 Task: Search one way flight ticket for 1 adult, 1 child, 1 infant in seat in premium economy from Manhattan: Manhattan Regional Airport to Jackson: Jackson Hole Airport on 5-2-2023. Stops: Non-stop only. Choice of flights is Emirates. Number of bags: 1 checked bag. Price is upto 110000. Outbound departure time preference is 14:00.
Action: Mouse moved to (388, 332)
Screenshot: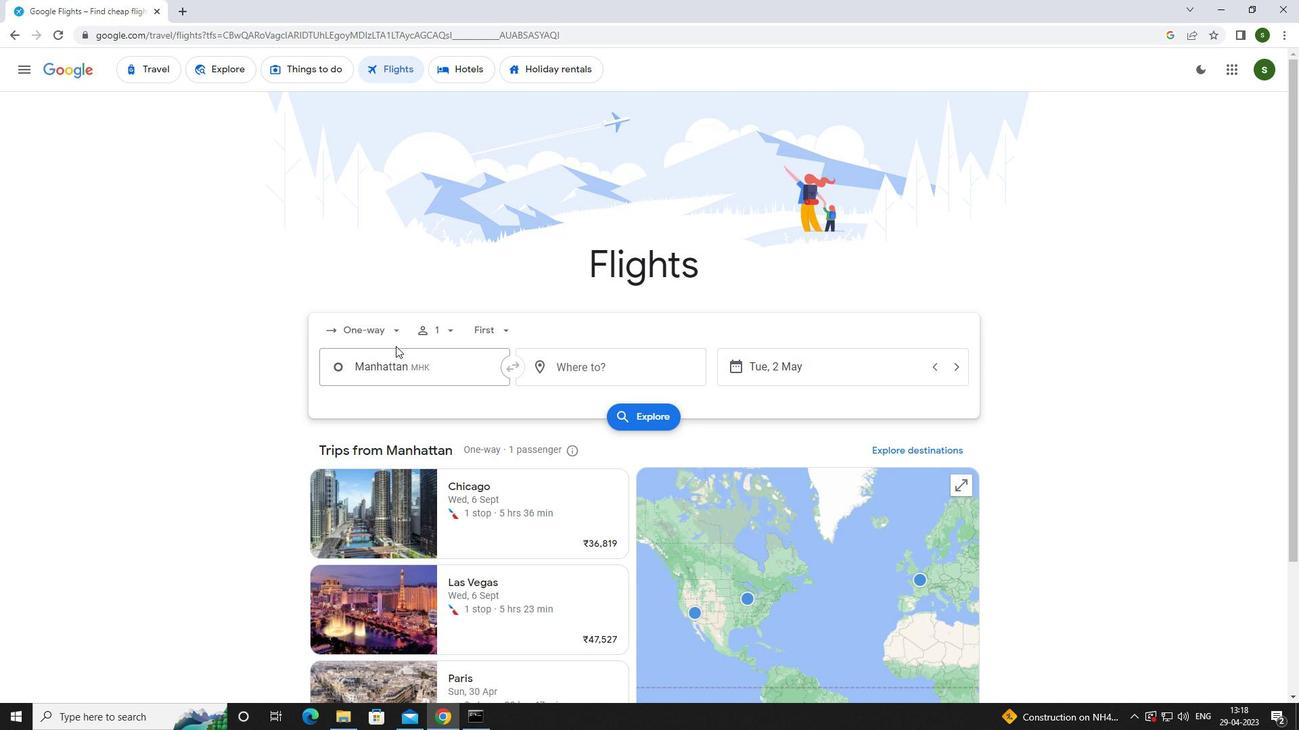 
Action: Mouse pressed left at (388, 332)
Screenshot: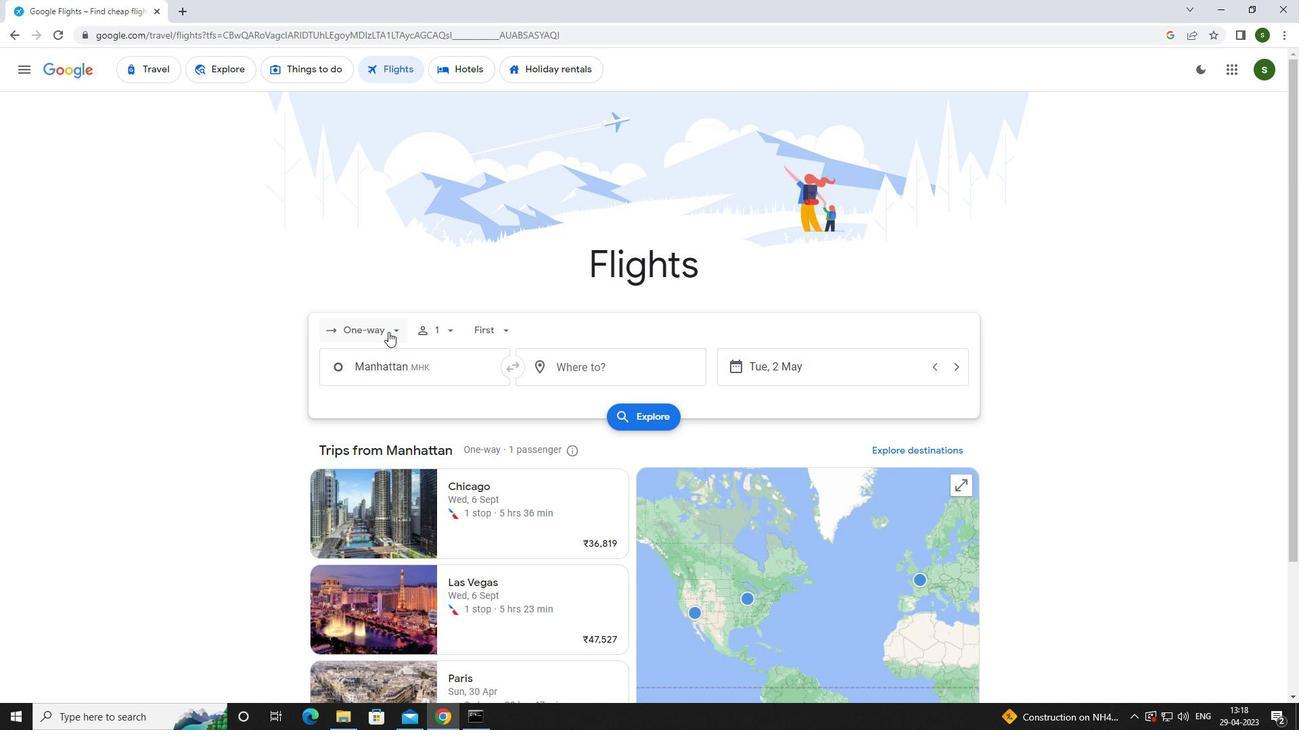 
Action: Mouse moved to (387, 387)
Screenshot: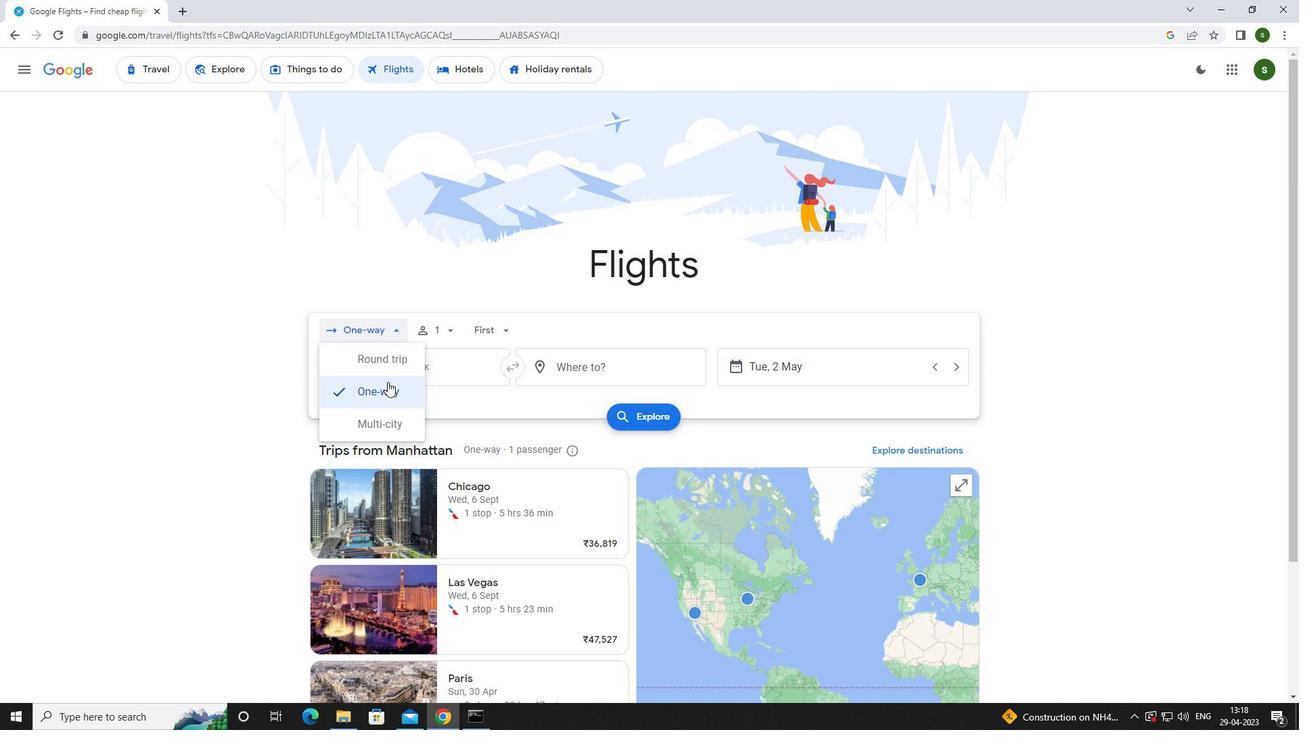 
Action: Mouse pressed left at (387, 387)
Screenshot: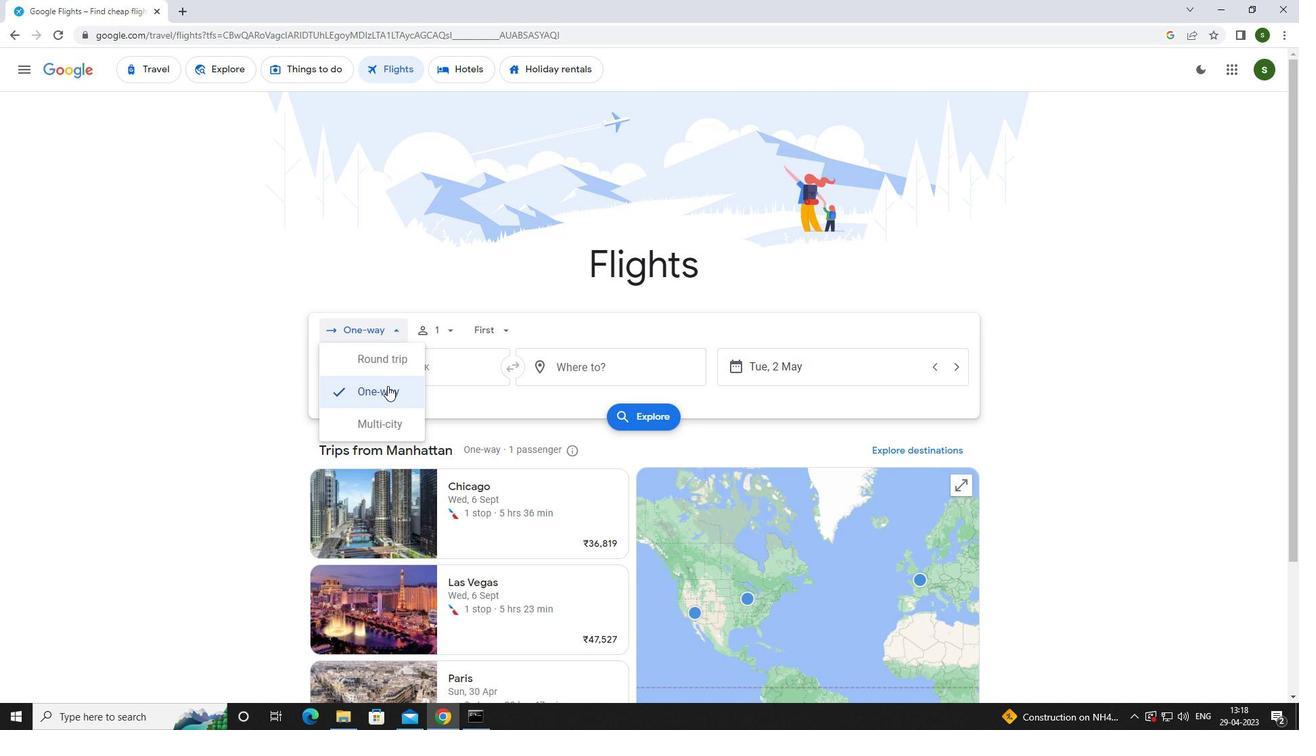 
Action: Mouse moved to (445, 328)
Screenshot: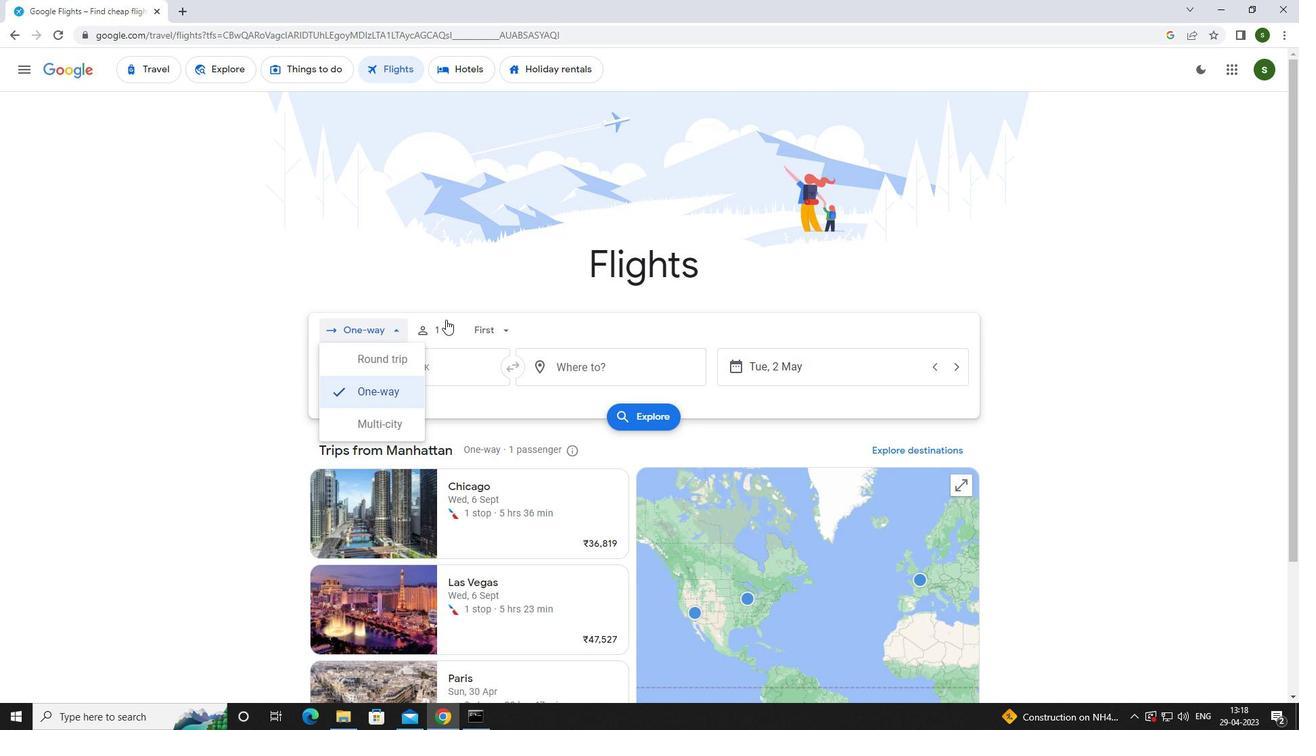 
Action: Mouse pressed left at (445, 328)
Screenshot: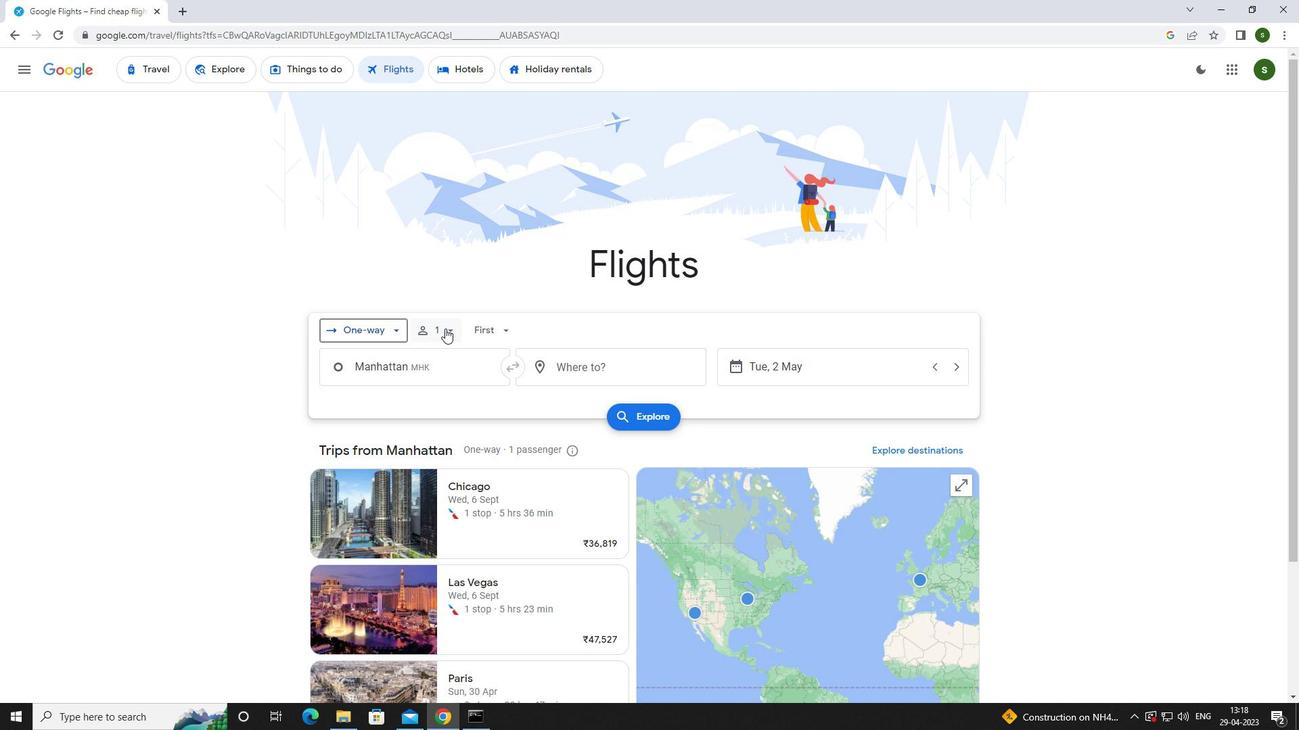 
Action: Mouse moved to (551, 398)
Screenshot: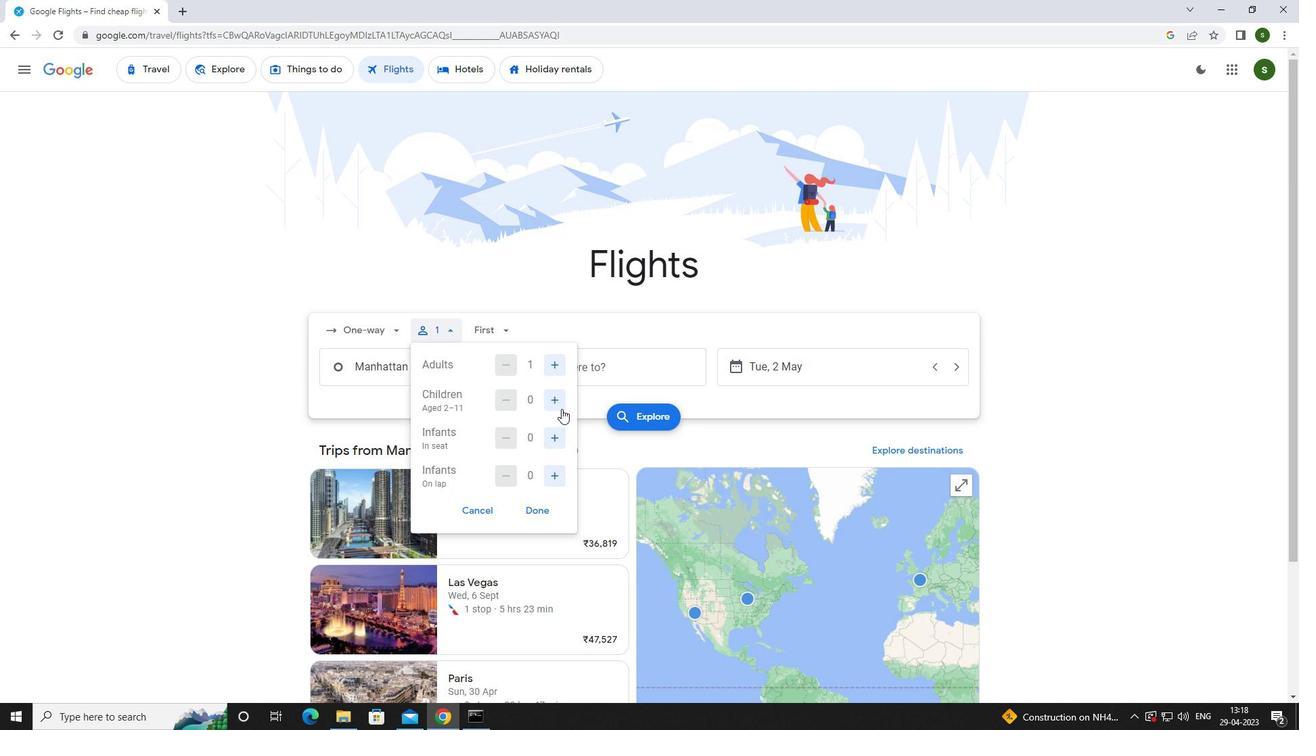 
Action: Mouse pressed left at (551, 398)
Screenshot: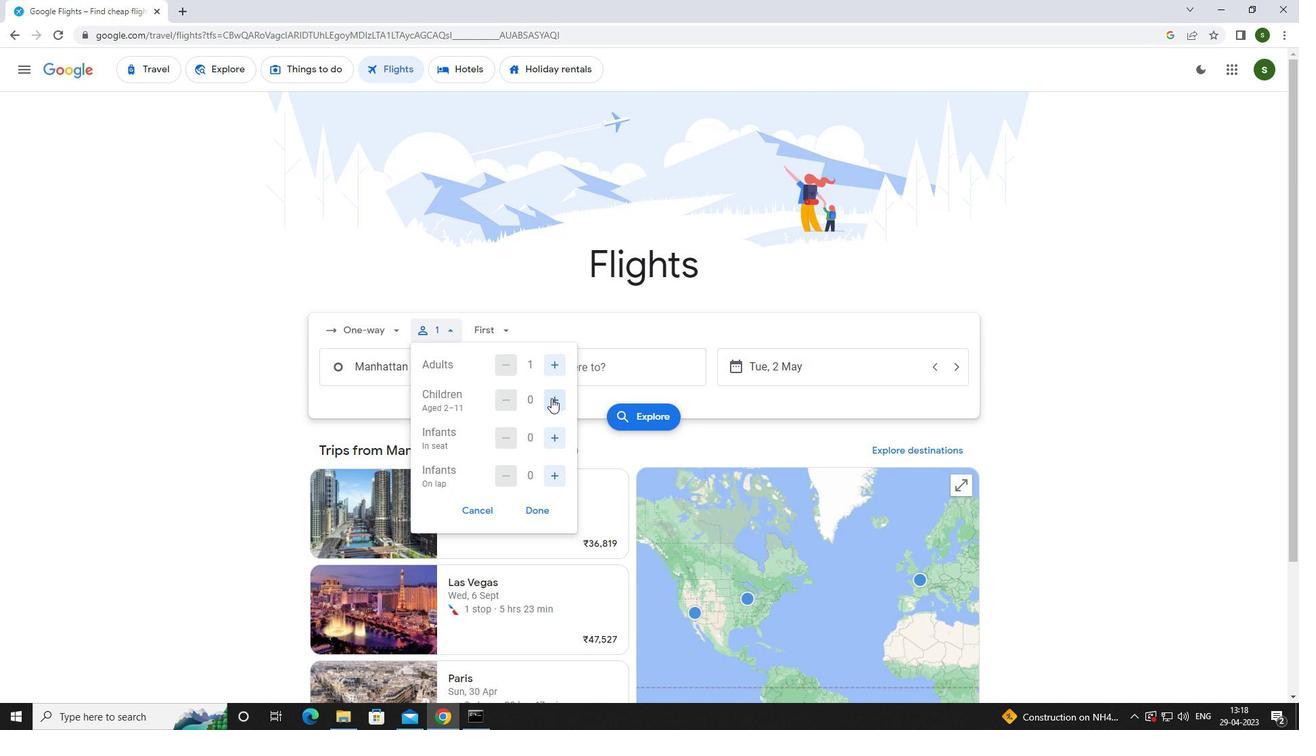 
Action: Mouse moved to (552, 435)
Screenshot: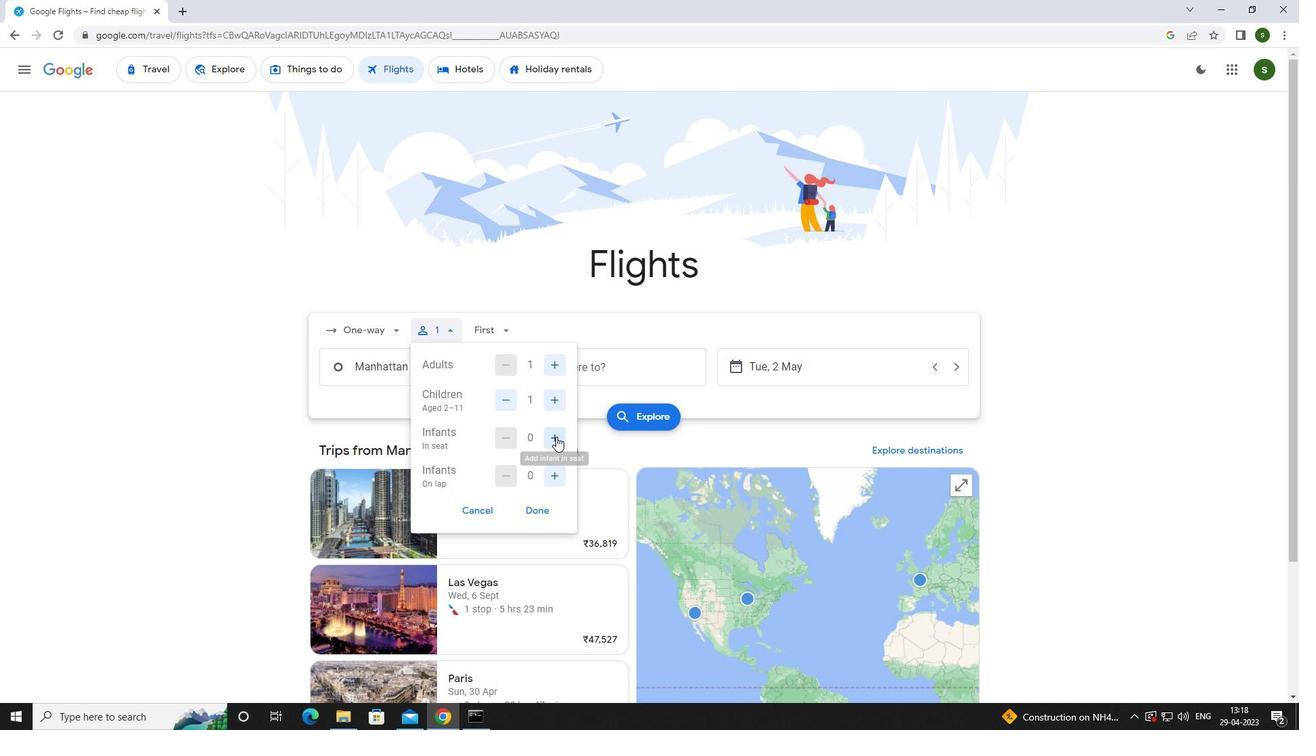 
Action: Mouse pressed left at (552, 435)
Screenshot: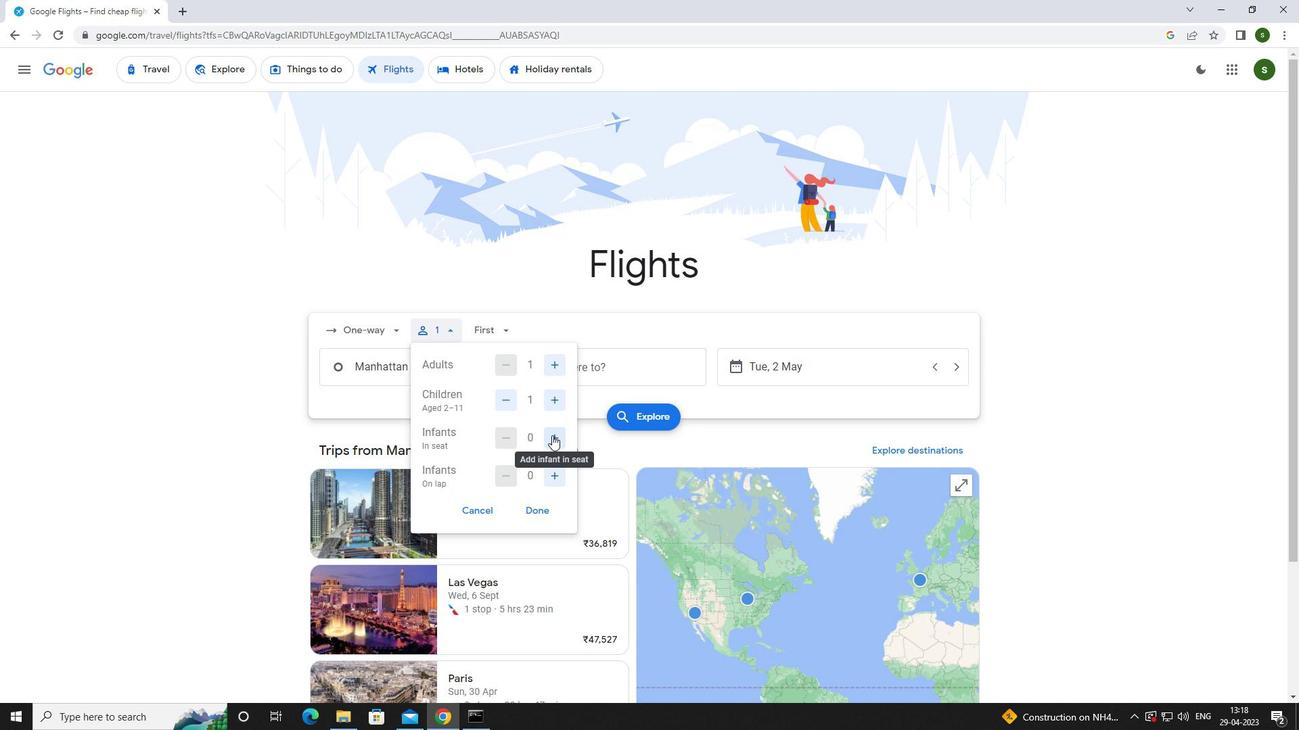 
Action: Mouse moved to (502, 328)
Screenshot: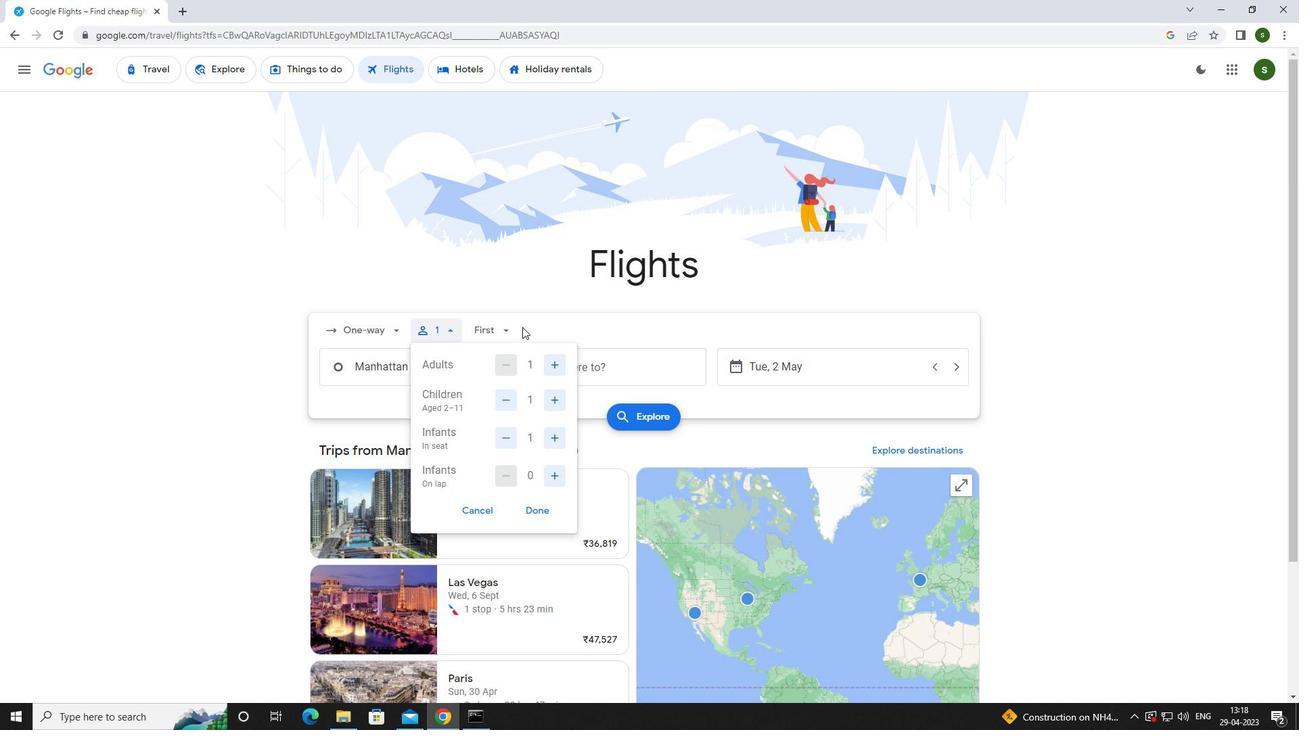 
Action: Mouse pressed left at (502, 328)
Screenshot: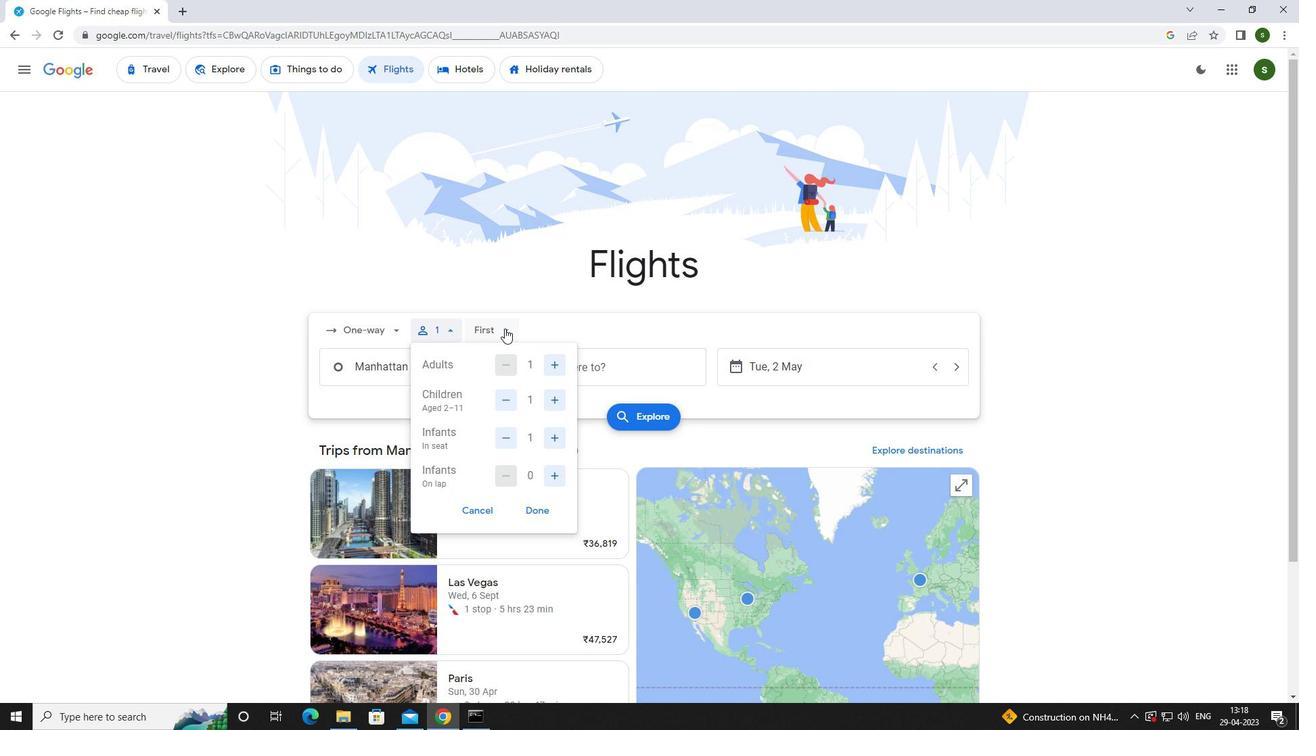 
Action: Mouse moved to (532, 383)
Screenshot: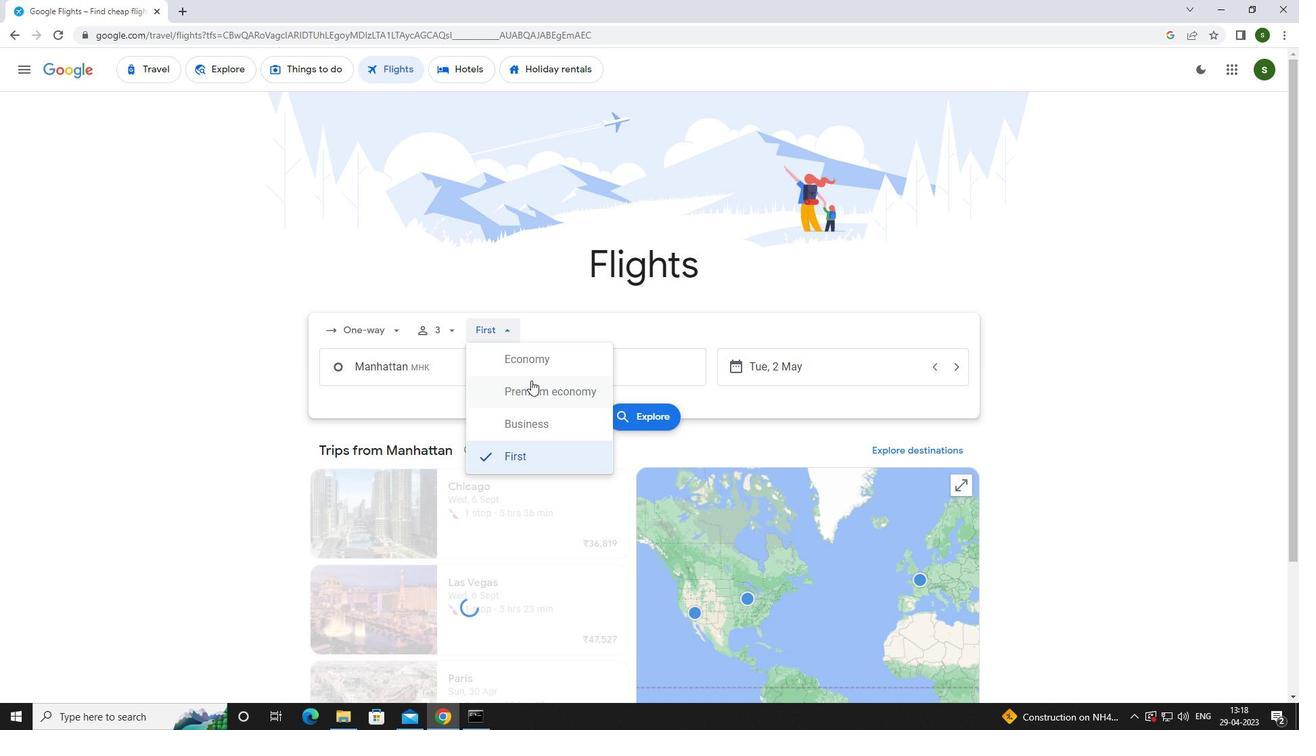 
Action: Mouse pressed left at (532, 383)
Screenshot: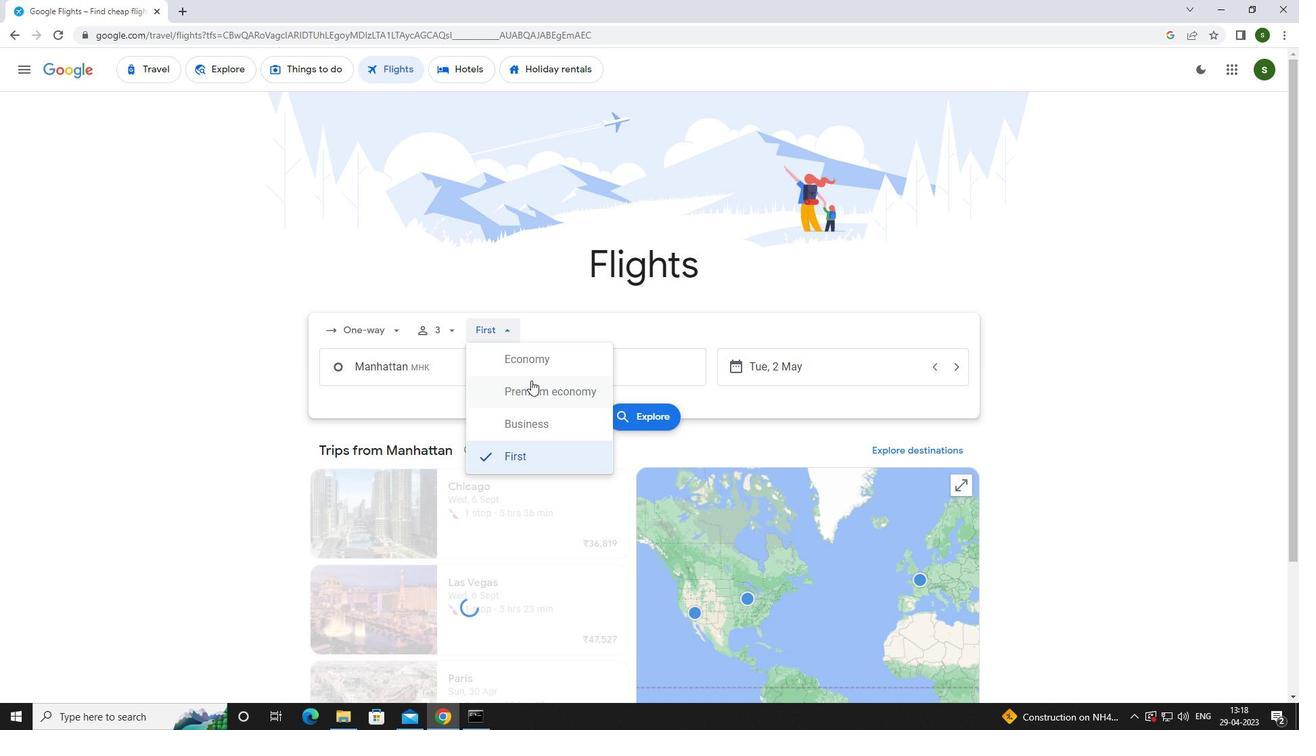 
Action: Mouse moved to (450, 371)
Screenshot: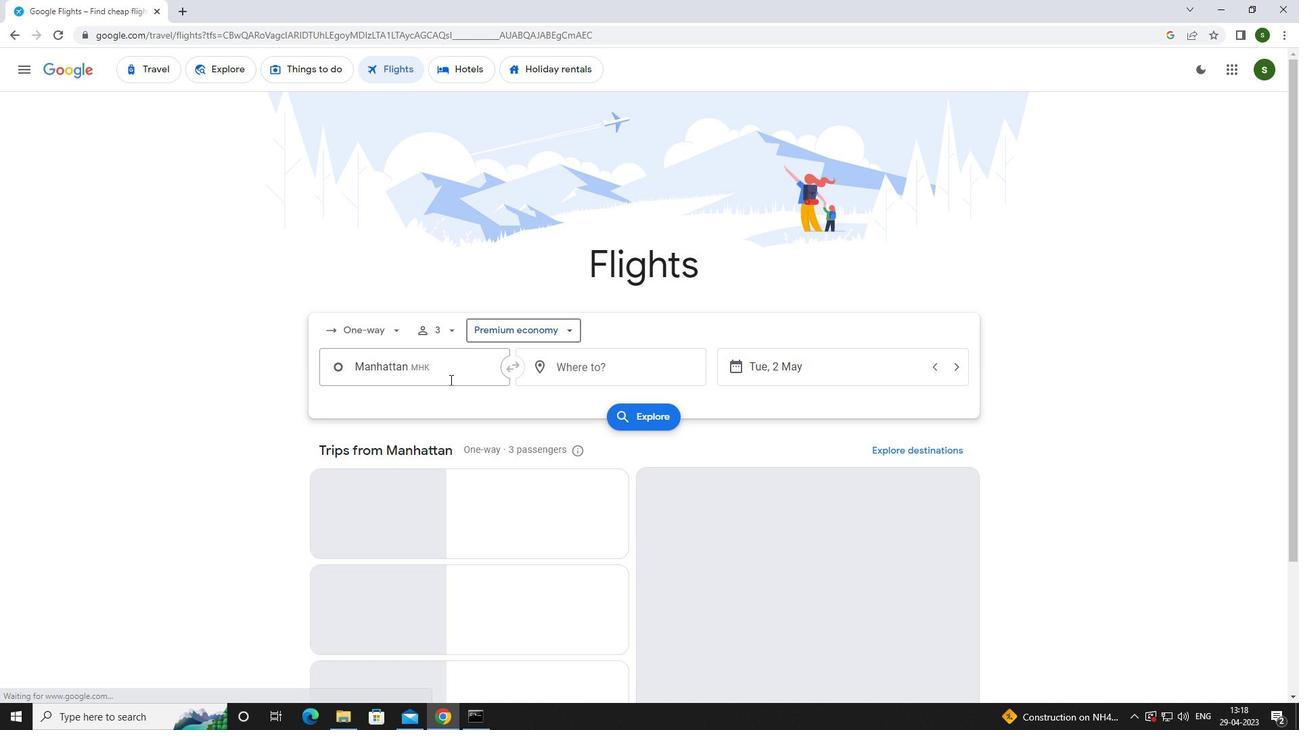 
Action: Mouse pressed left at (450, 371)
Screenshot: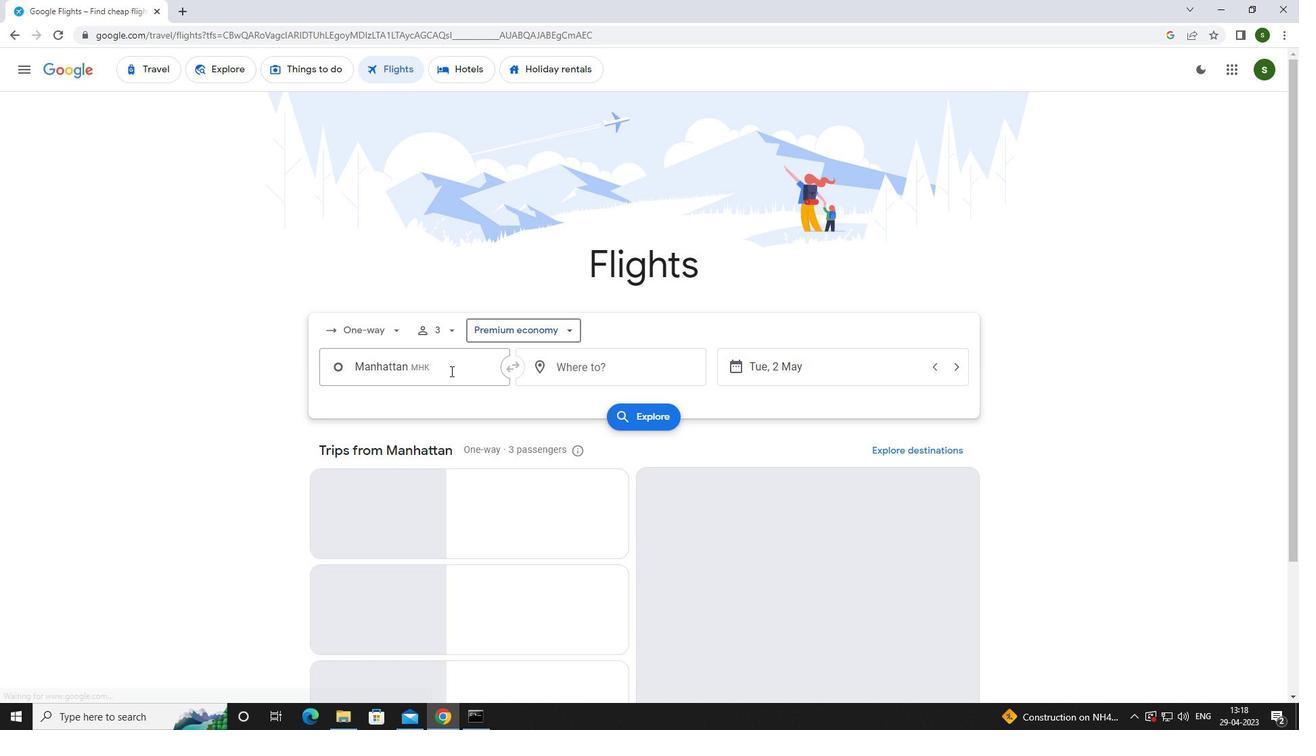 
Action: Mouse moved to (450, 371)
Screenshot: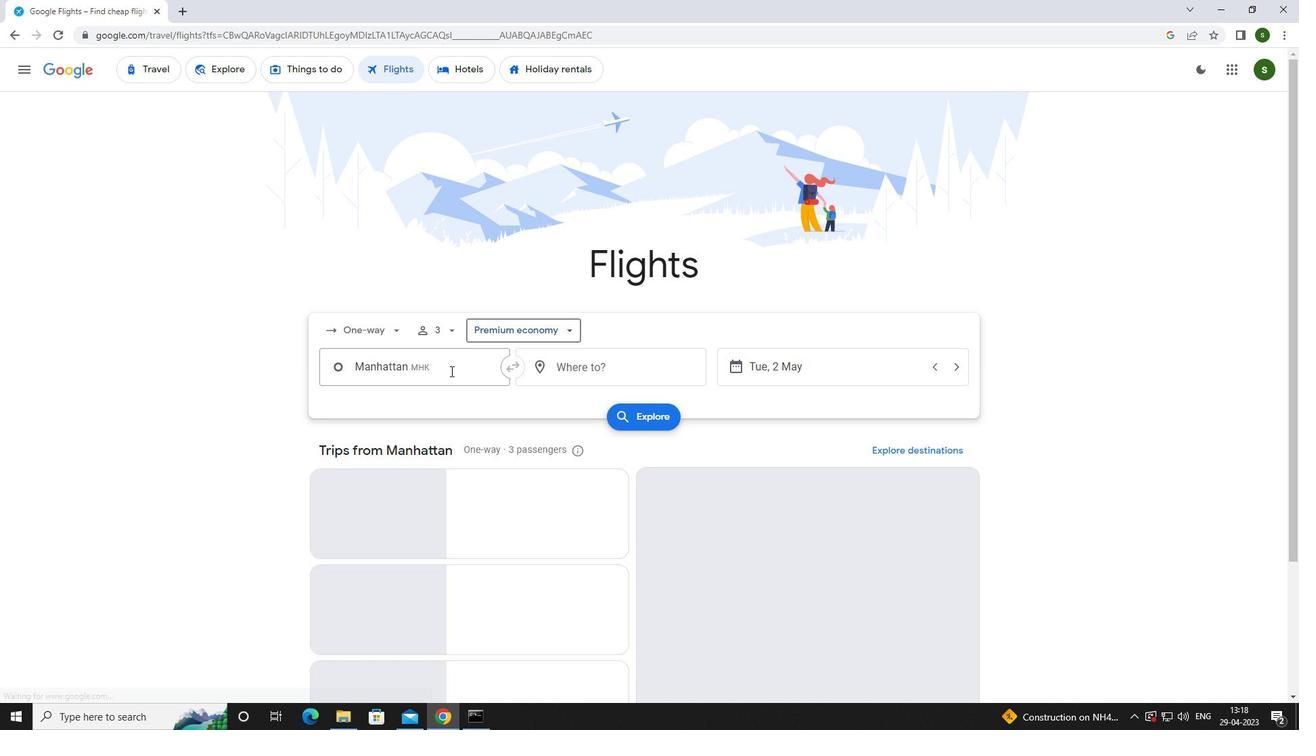 
Action: Key pressed n<Key.backspace>m<Key.caps_lock>anhattan<Key.space><Key.caps_lock>r<Key.caps_lock>e
Screenshot: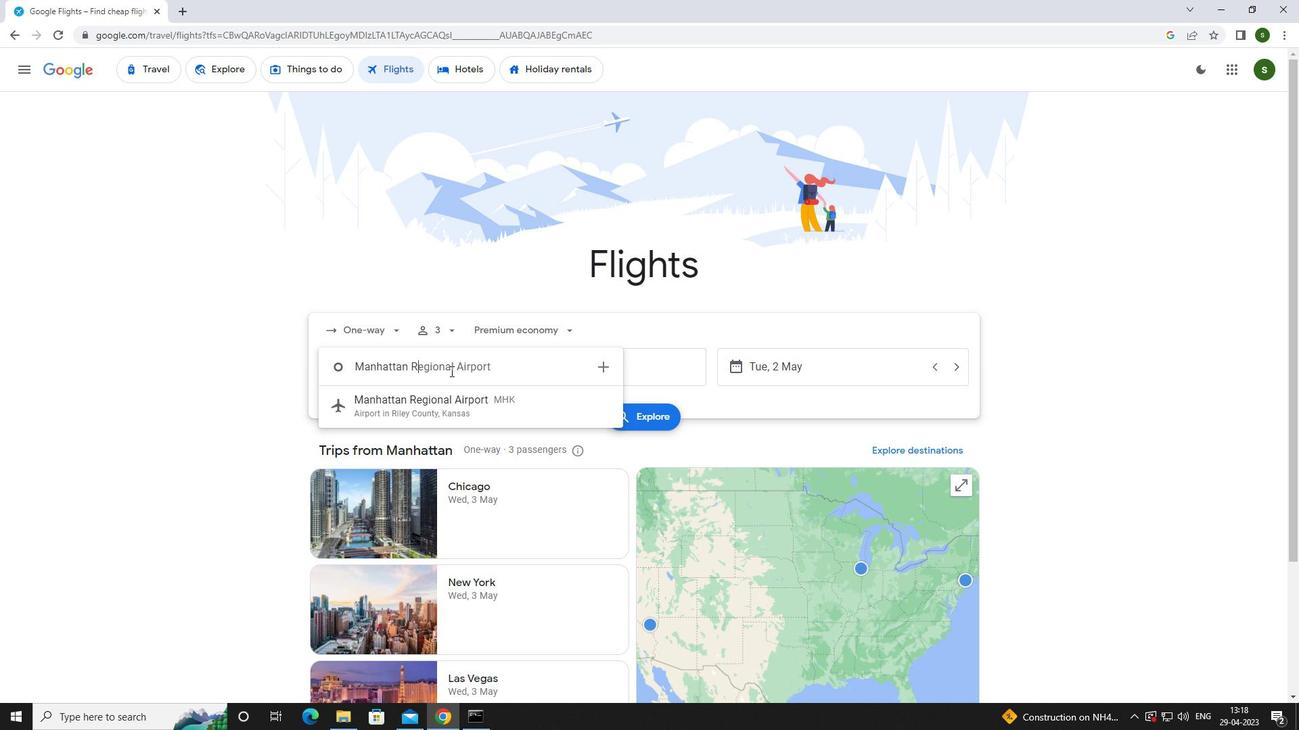 
Action: Mouse moved to (443, 403)
Screenshot: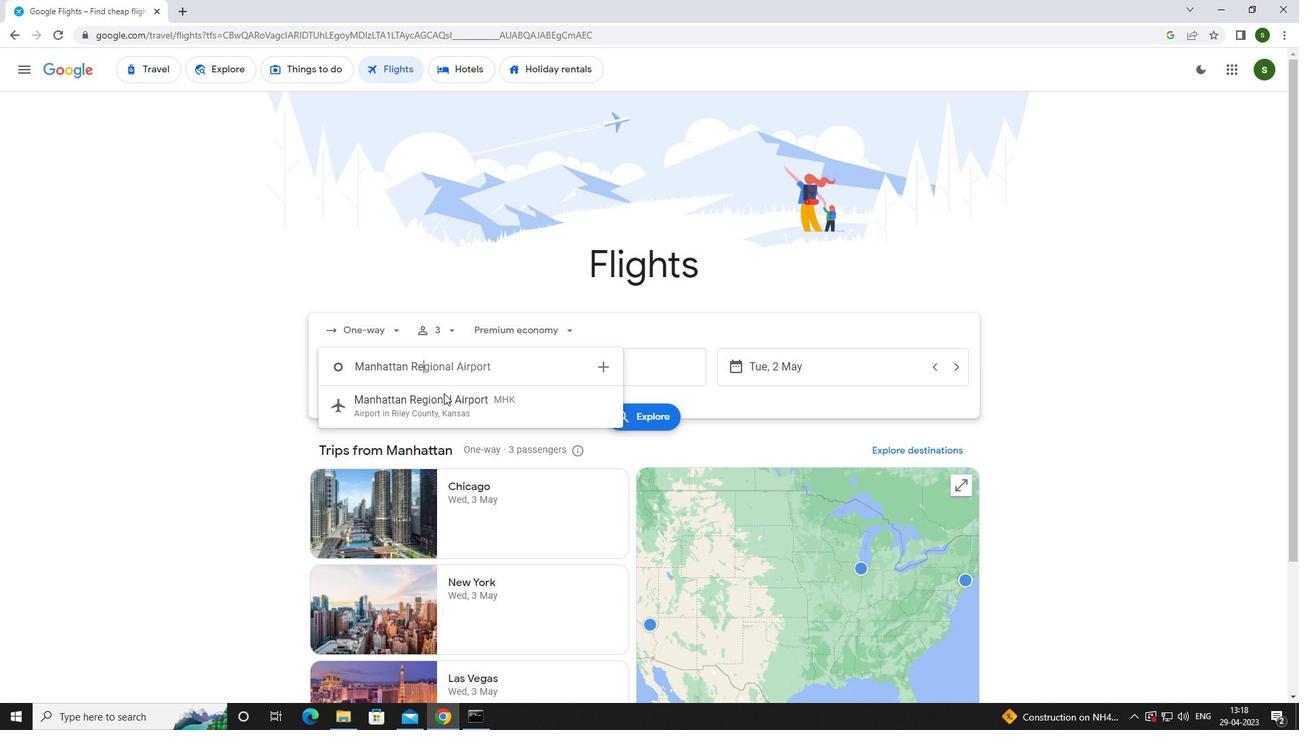 
Action: Mouse pressed left at (443, 403)
Screenshot: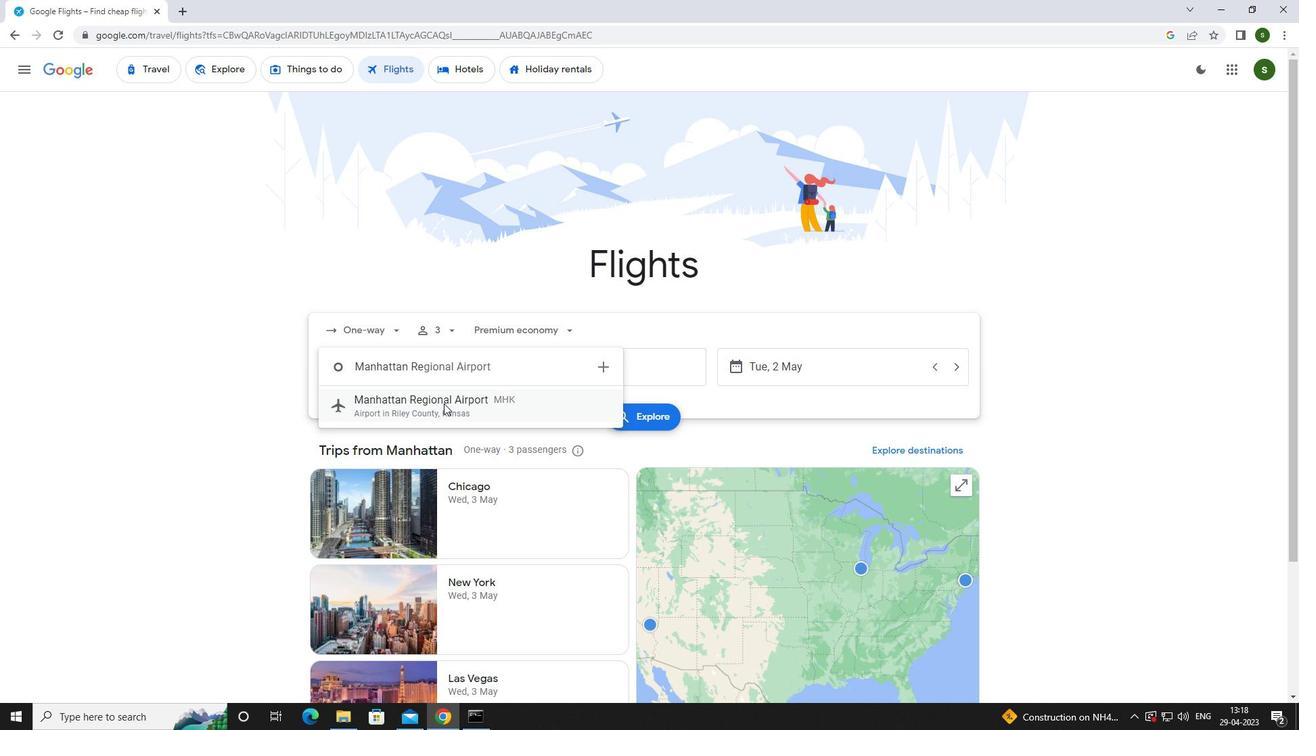 
Action: Mouse moved to (615, 366)
Screenshot: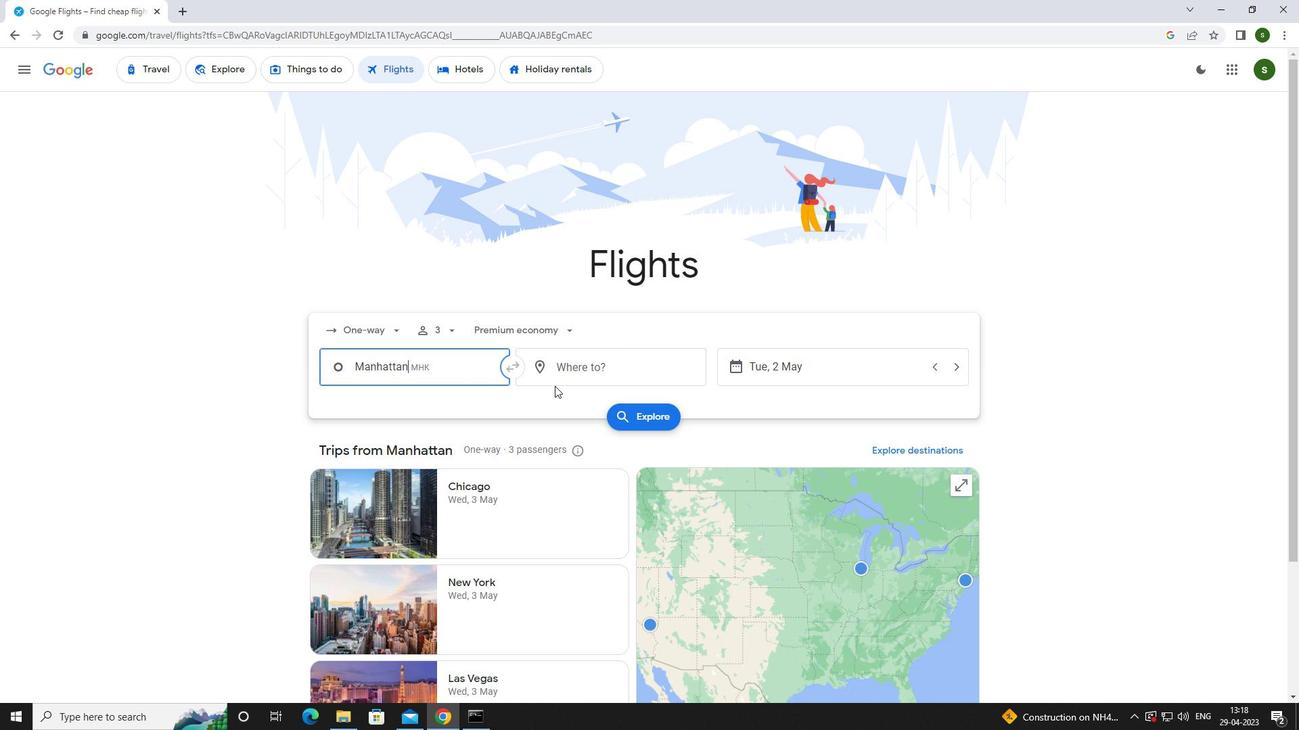 
Action: Mouse pressed left at (615, 366)
Screenshot: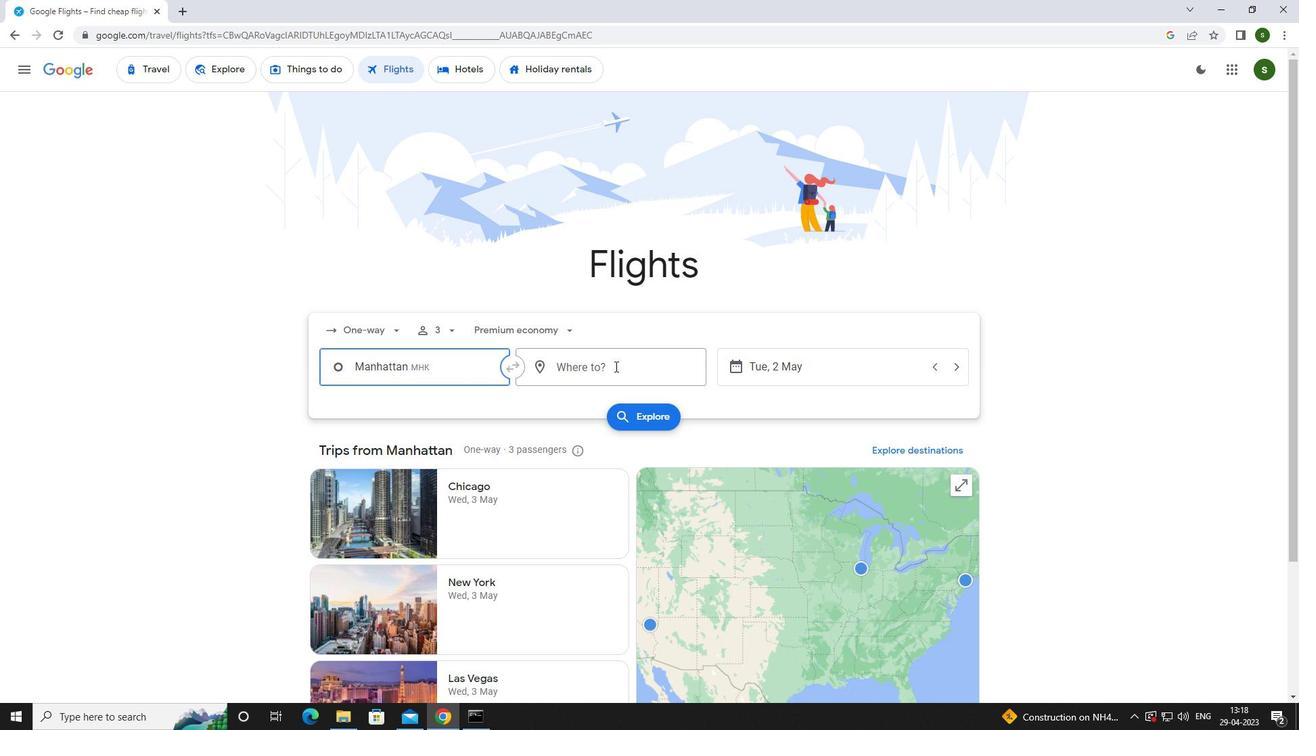 
Action: Mouse moved to (625, 368)
Screenshot: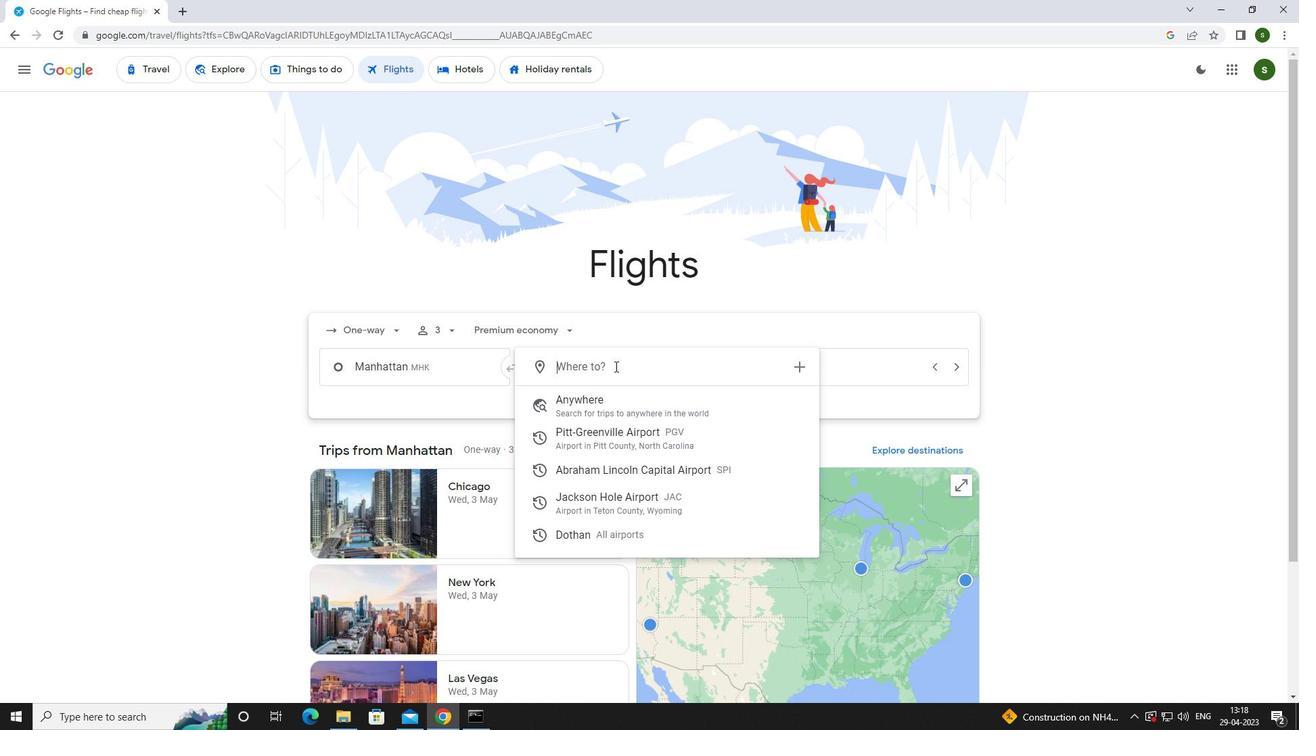 
Action: Key pressed <Key.caps_lock>j<Key.caps_lock>ackson<Key.space><Key.caps_lock>h<Key.caps_lock>ol
Screenshot: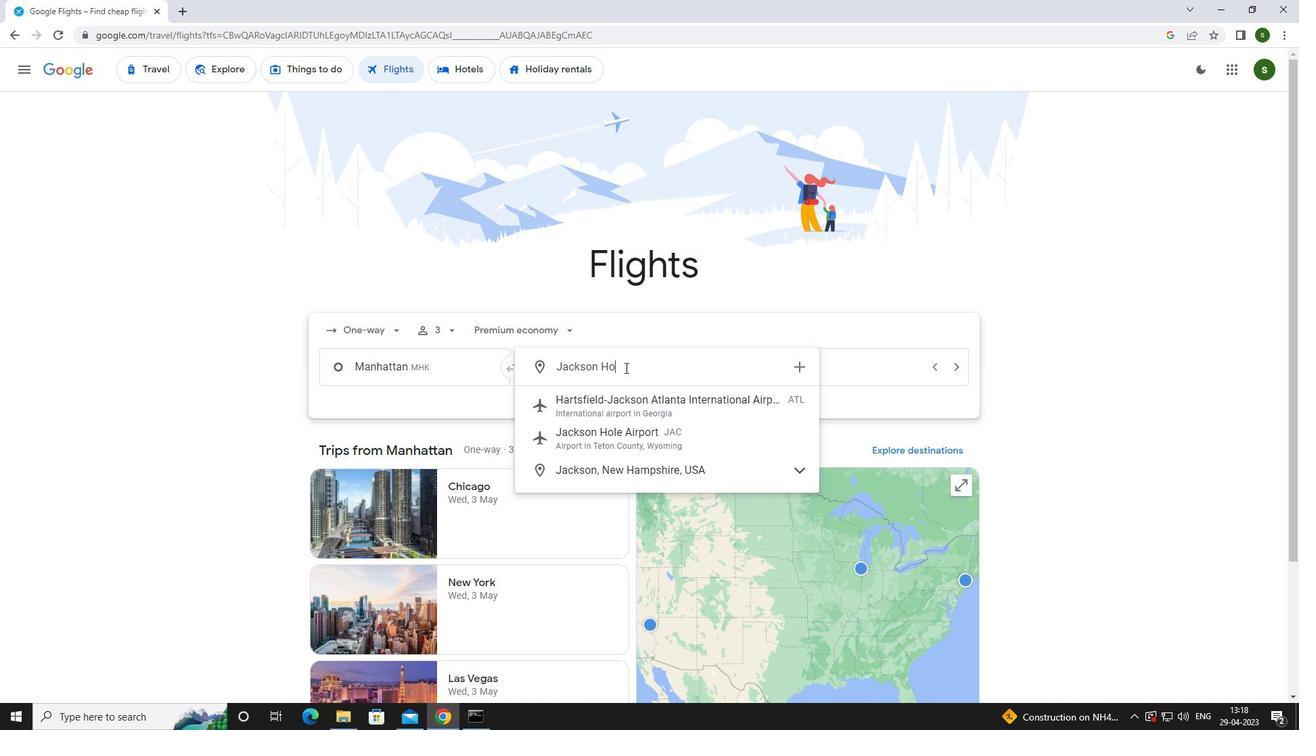 
Action: Mouse moved to (625, 416)
Screenshot: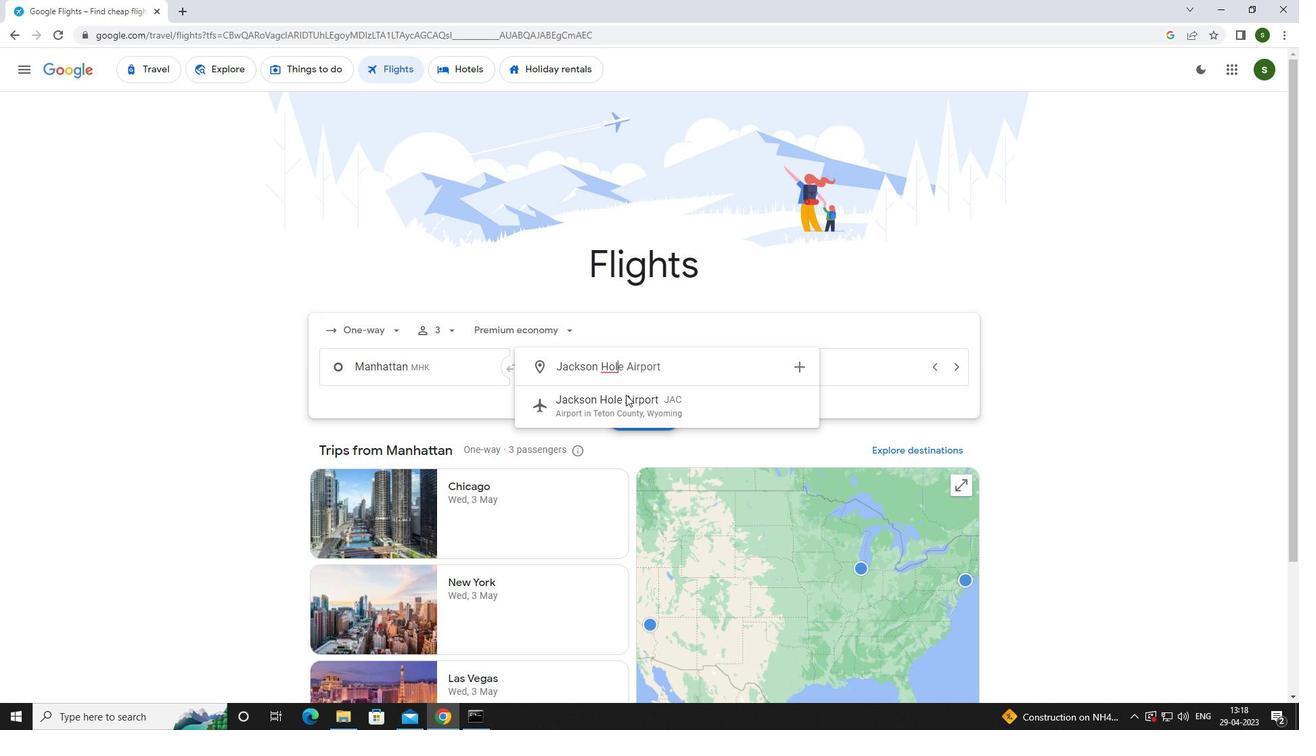
Action: Mouse pressed left at (625, 416)
Screenshot: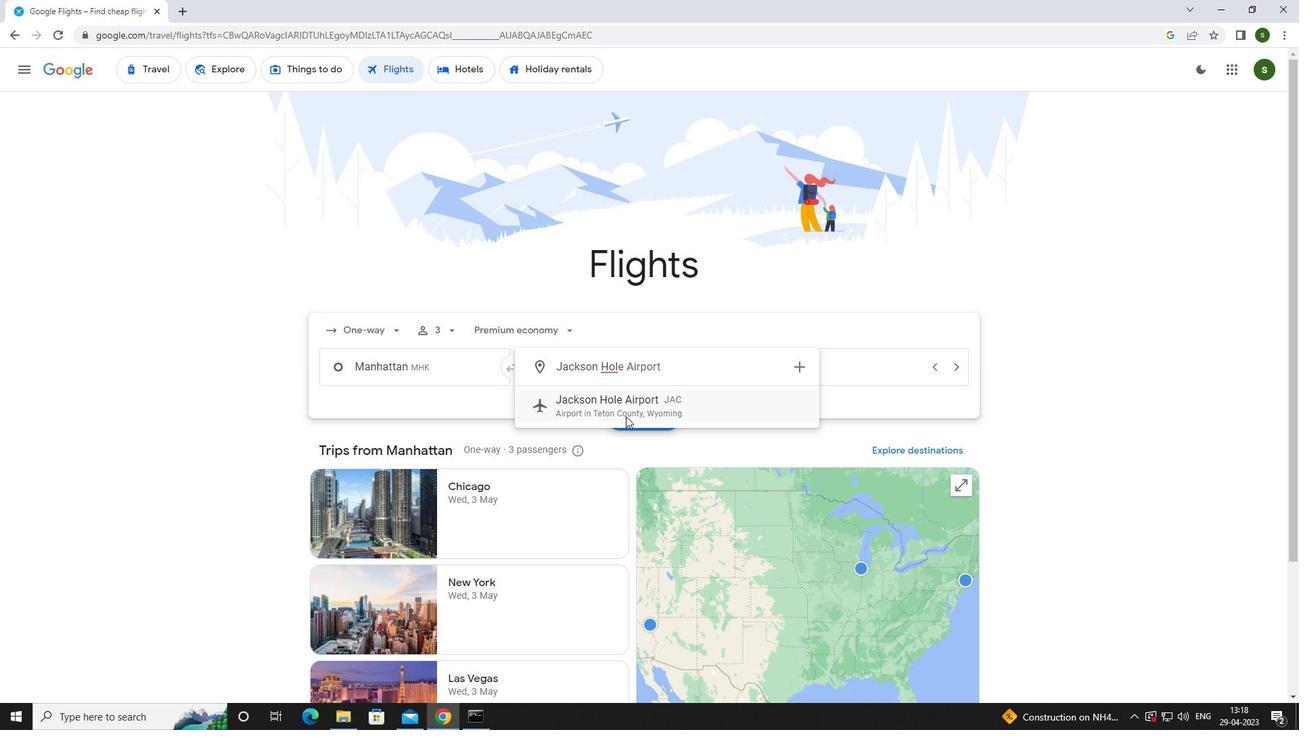 
Action: Mouse moved to (810, 372)
Screenshot: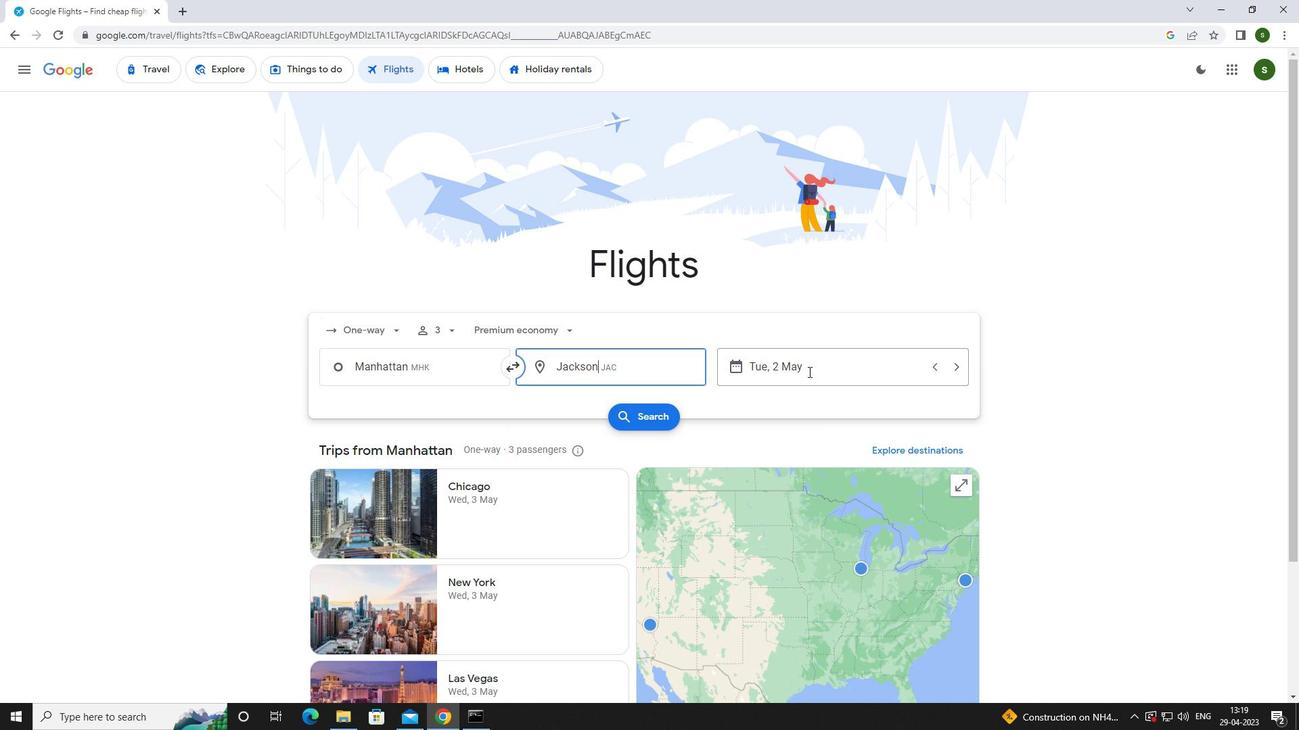 
Action: Mouse pressed left at (810, 372)
Screenshot: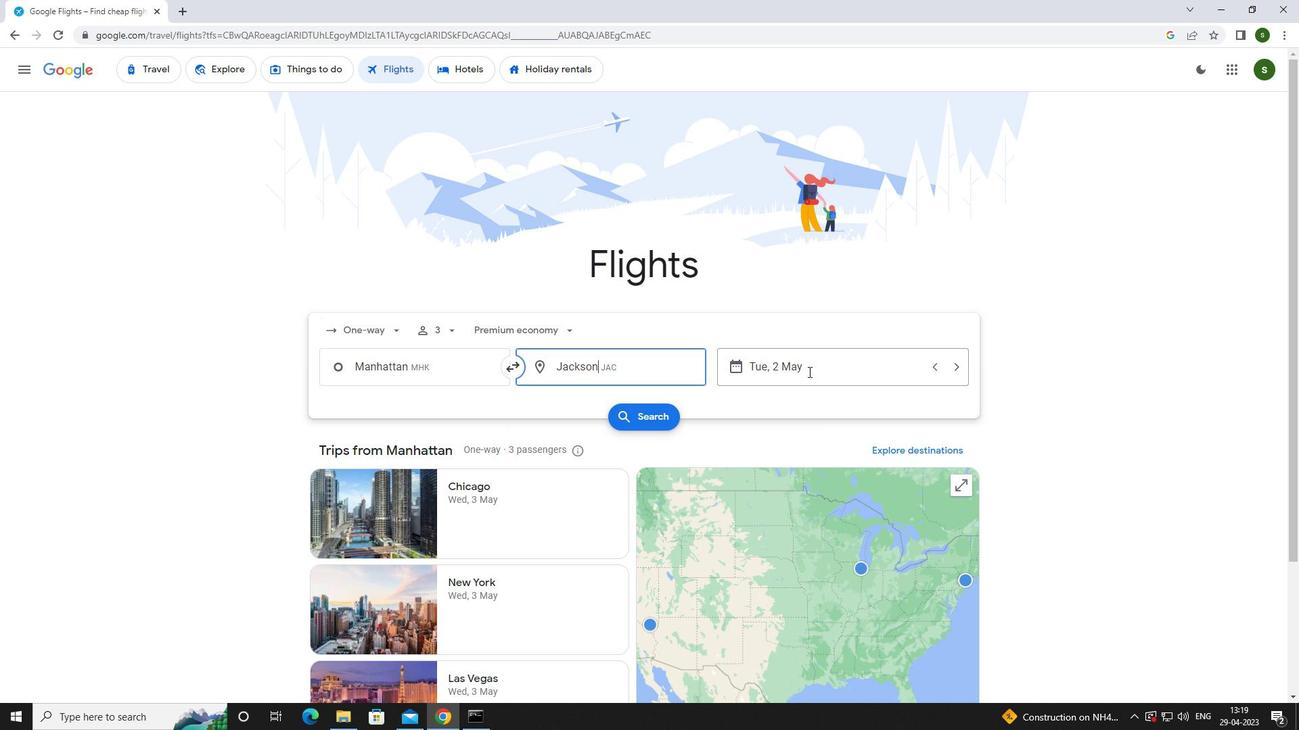 
Action: Mouse moved to (813, 445)
Screenshot: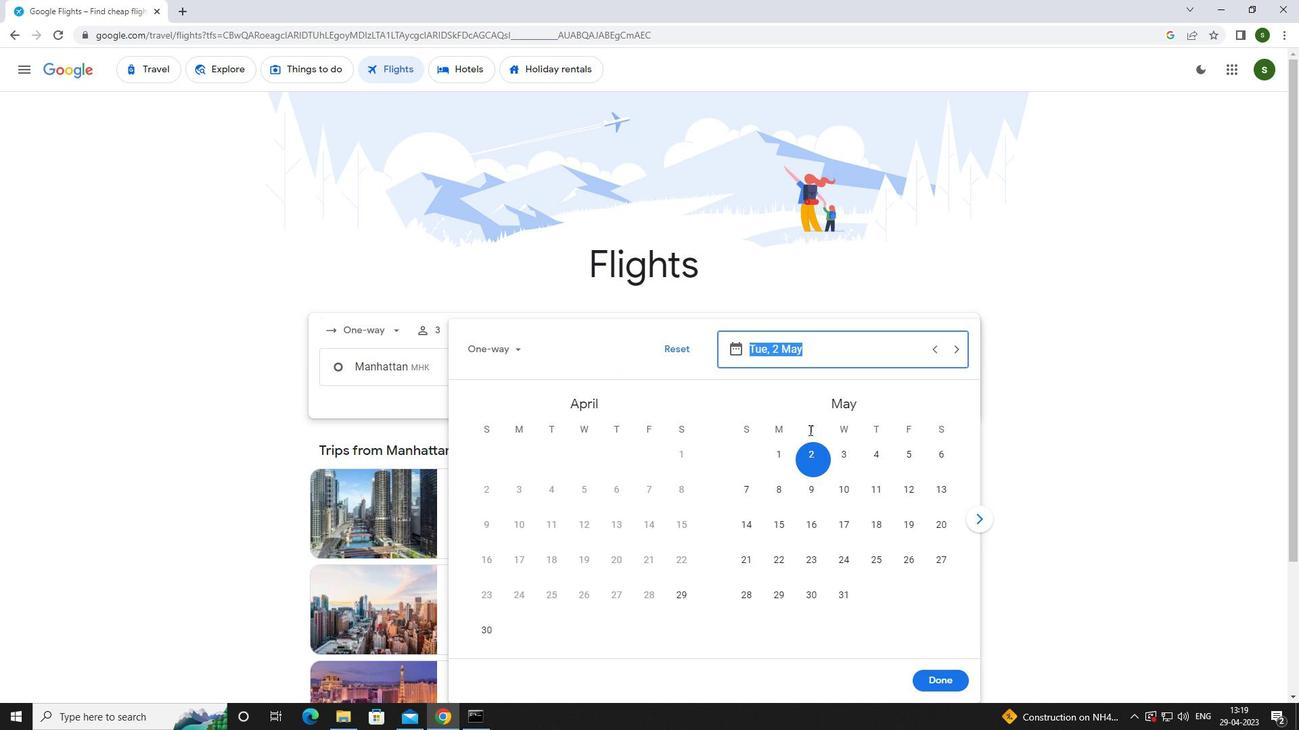 
Action: Mouse pressed left at (813, 445)
Screenshot: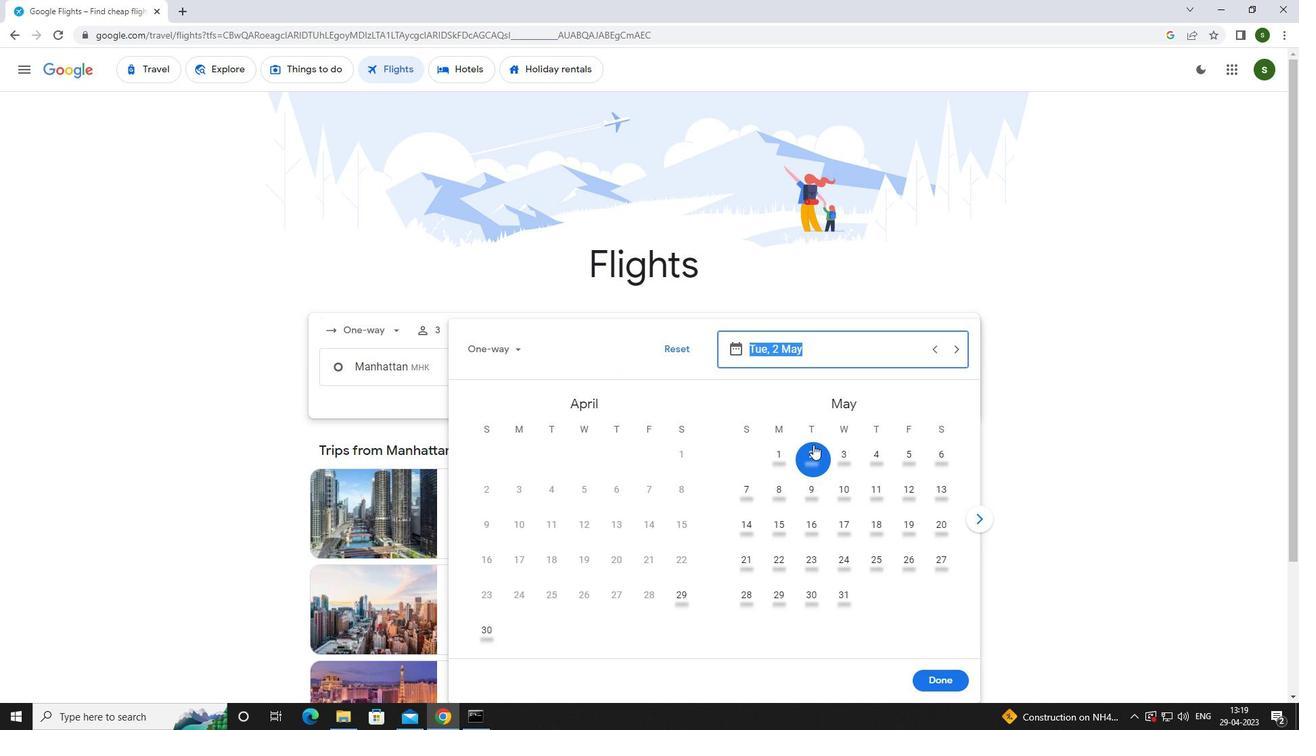 
Action: Mouse moved to (936, 676)
Screenshot: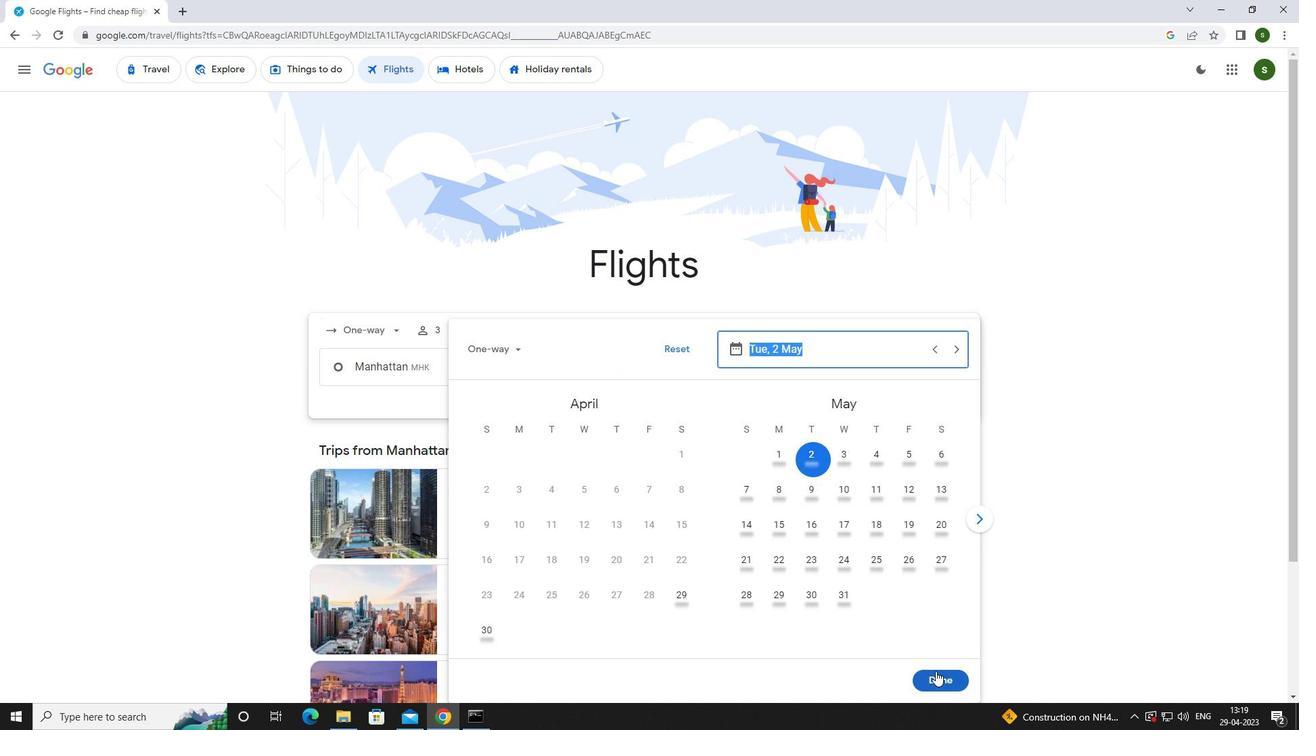 
Action: Mouse pressed left at (936, 676)
Screenshot: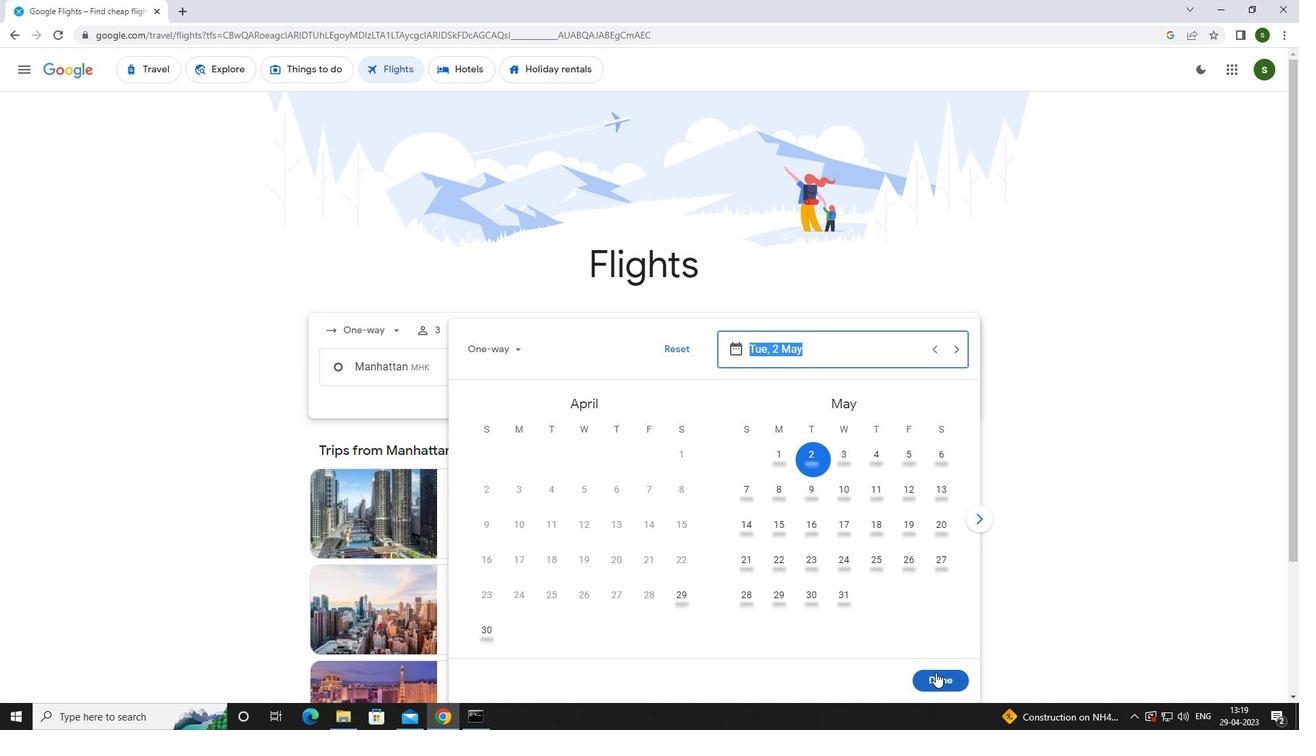 
Action: Mouse moved to (638, 421)
Screenshot: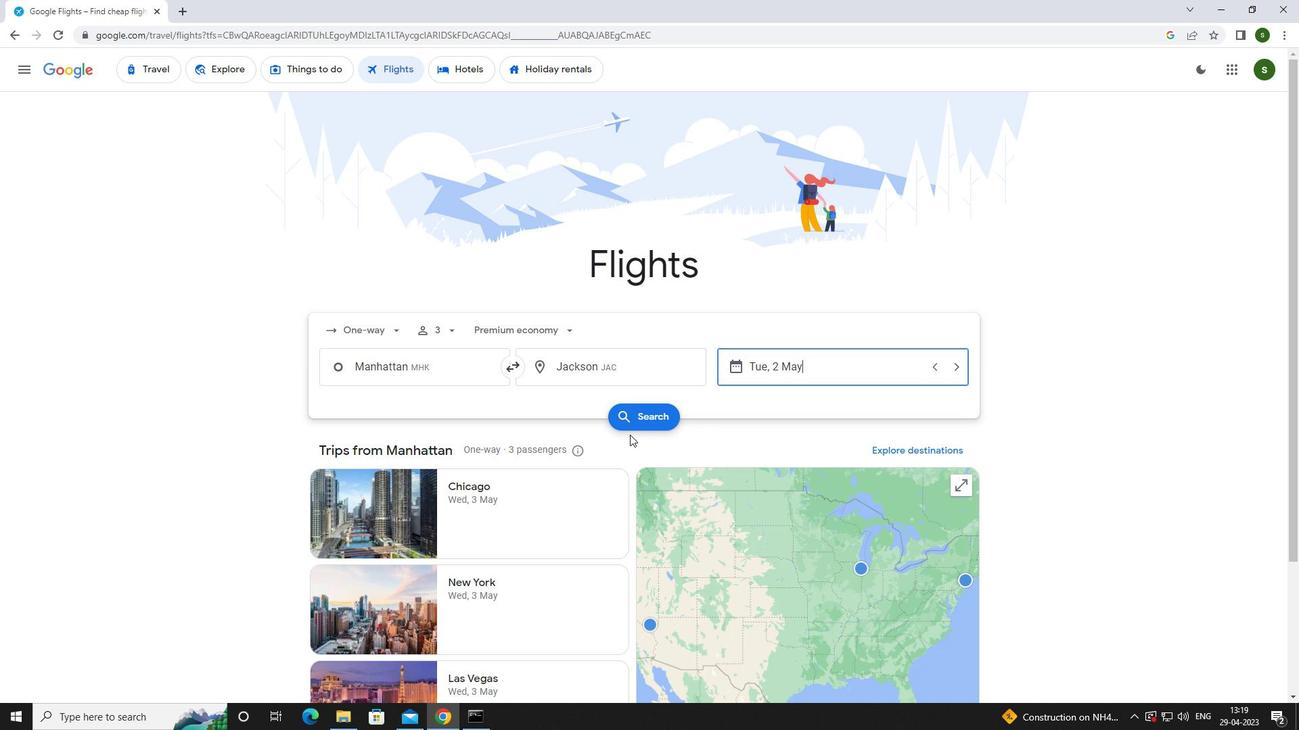 
Action: Mouse pressed left at (638, 421)
Screenshot: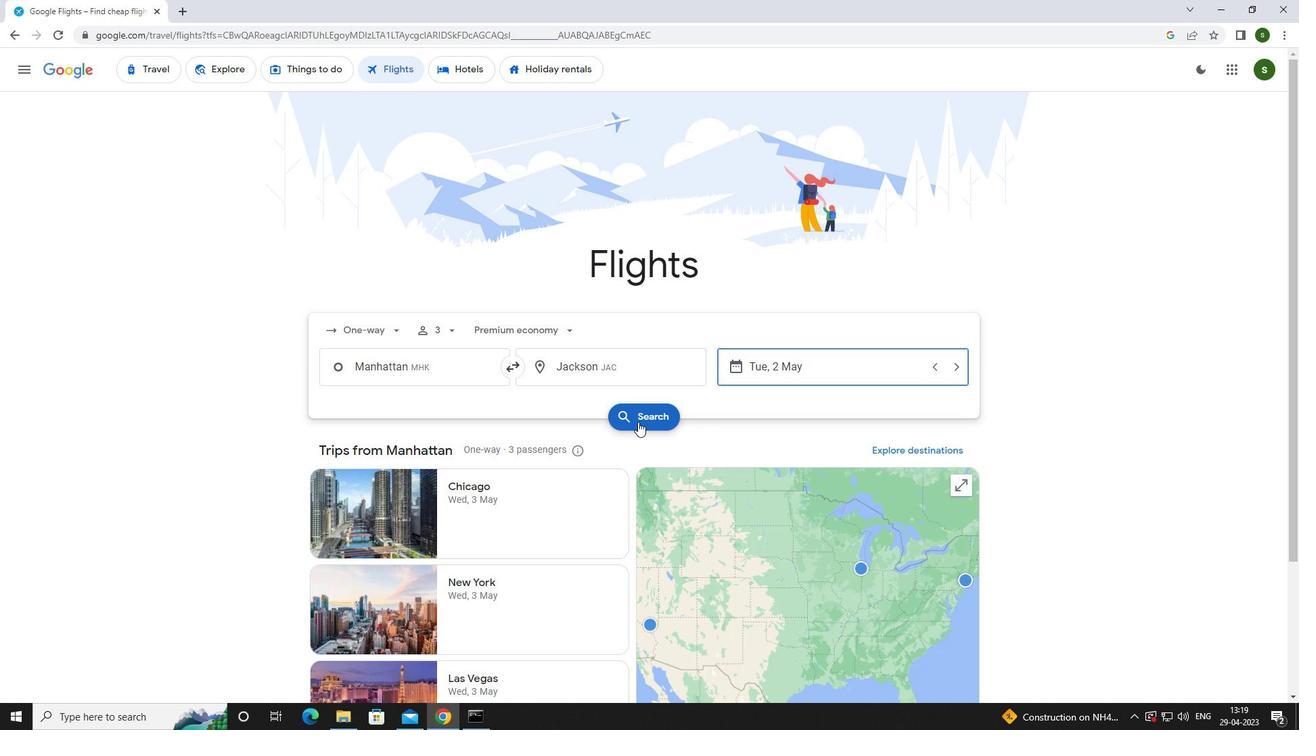 
Action: Mouse moved to (328, 198)
Screenshot: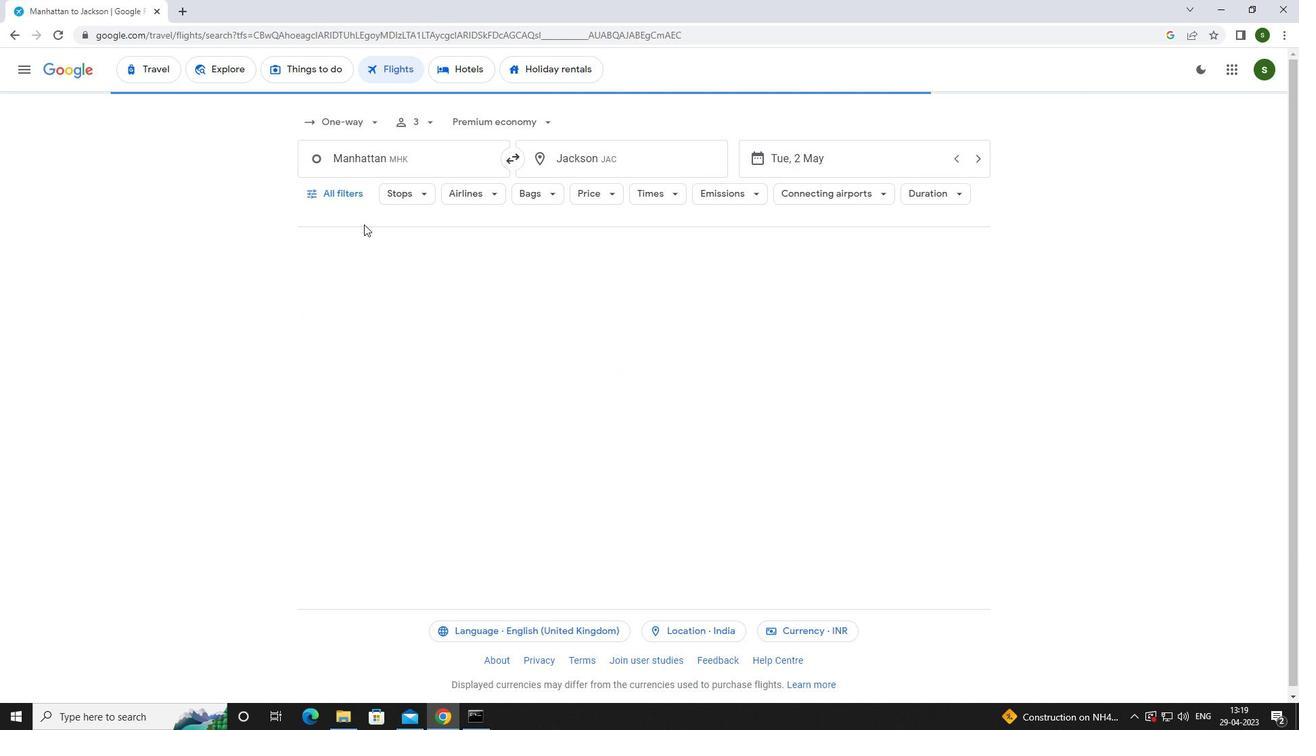 
Action: Mouse pressed left at (328, 198)
Screenshot: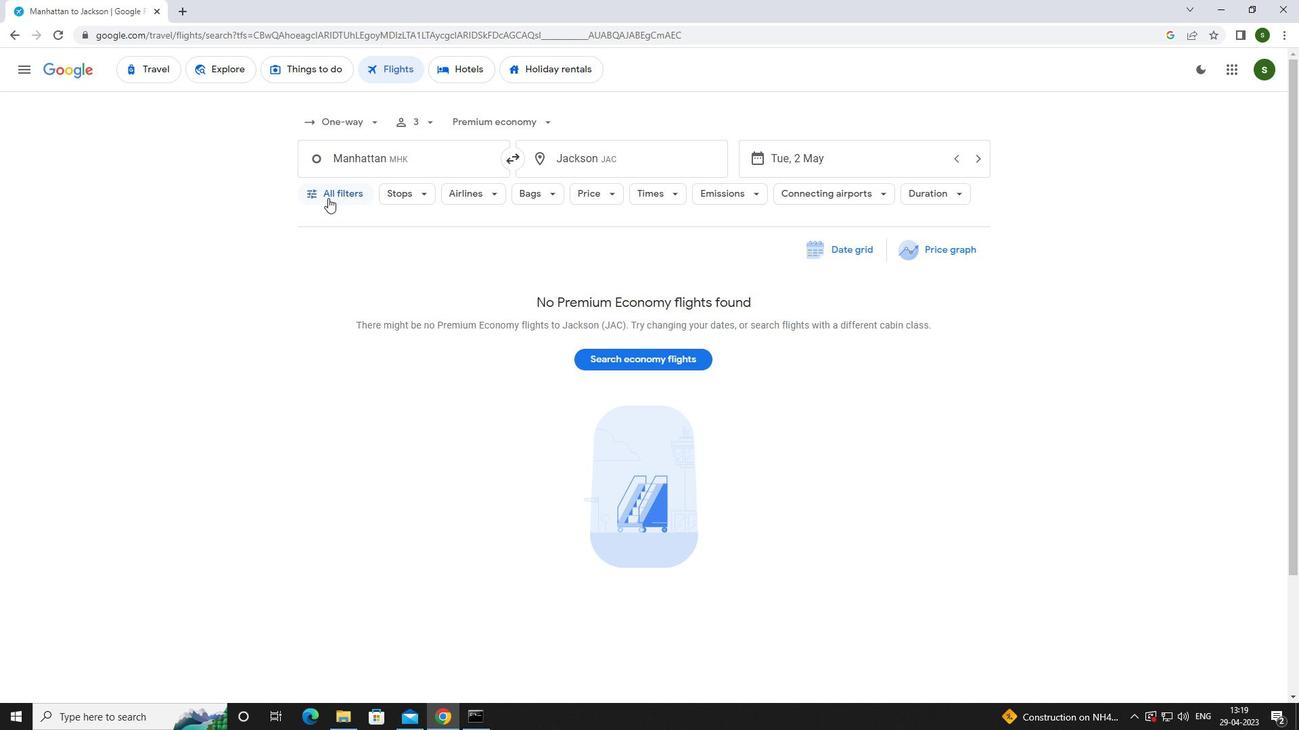 
Action: Mouse moved to (368, 324)
Screenshot: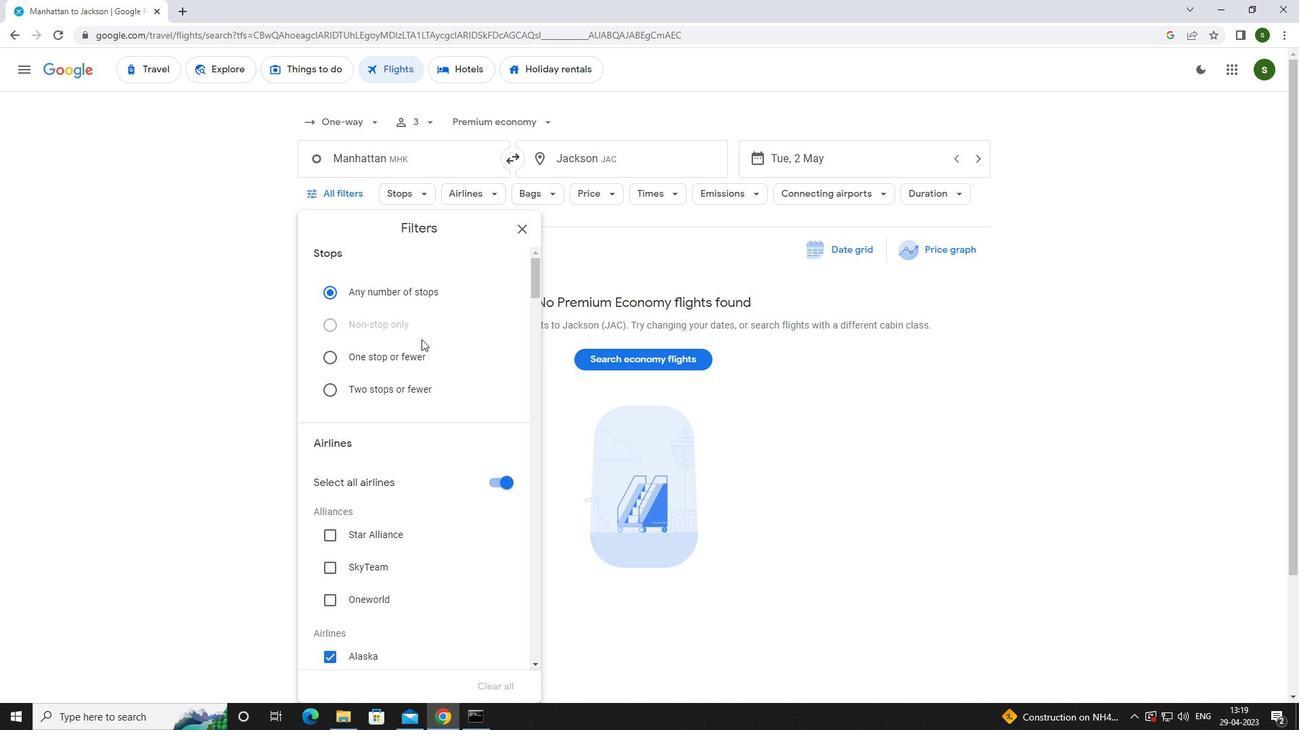 
Action: Mouse pressed left at (368, 324)
Screenshot: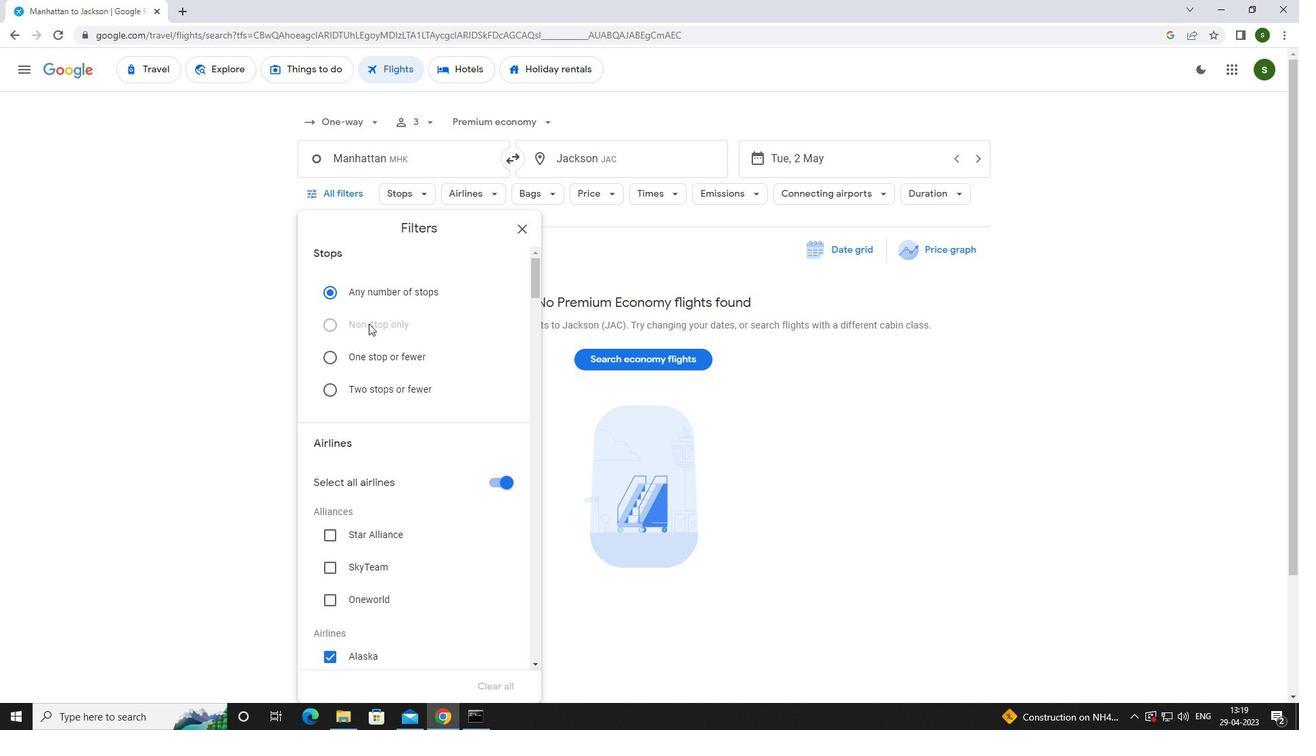 
Action: Mouse moved to (454, 338)
Screenshot: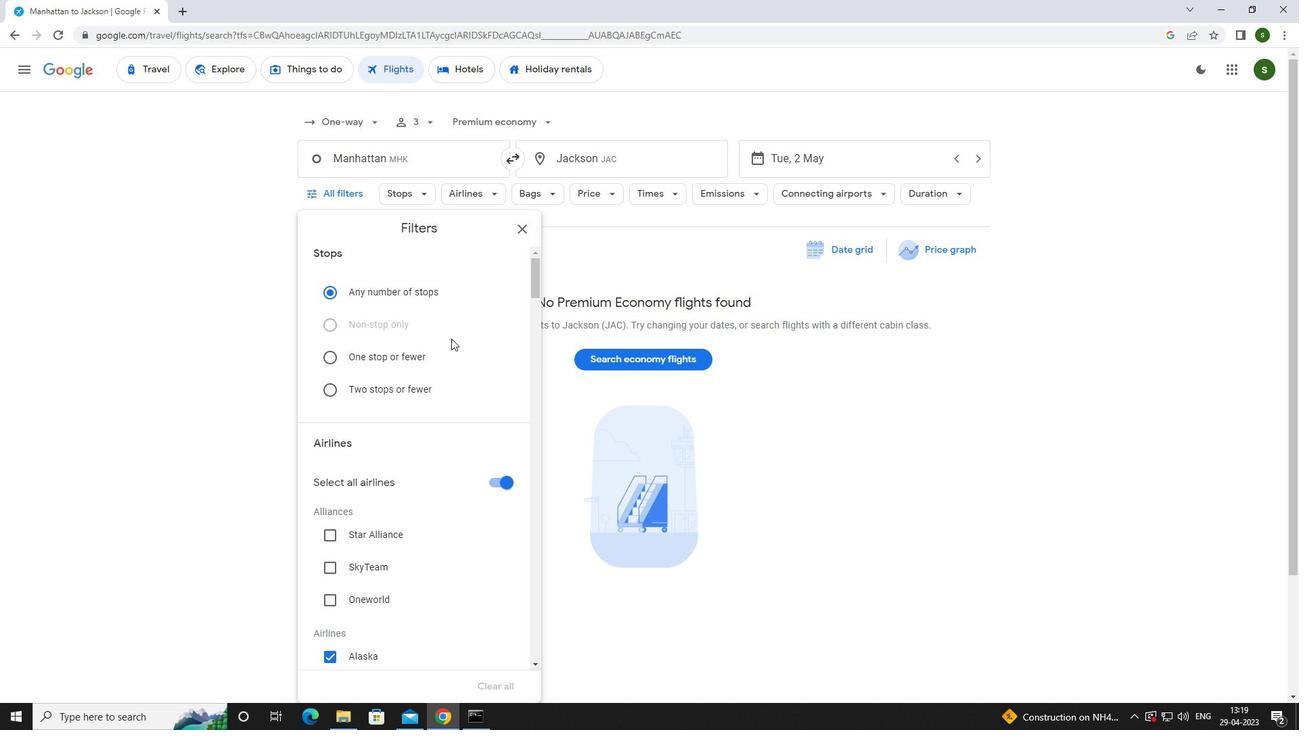 
Action: Mouse scrolled (454, 337) with delta (0, 0)
Screenshot: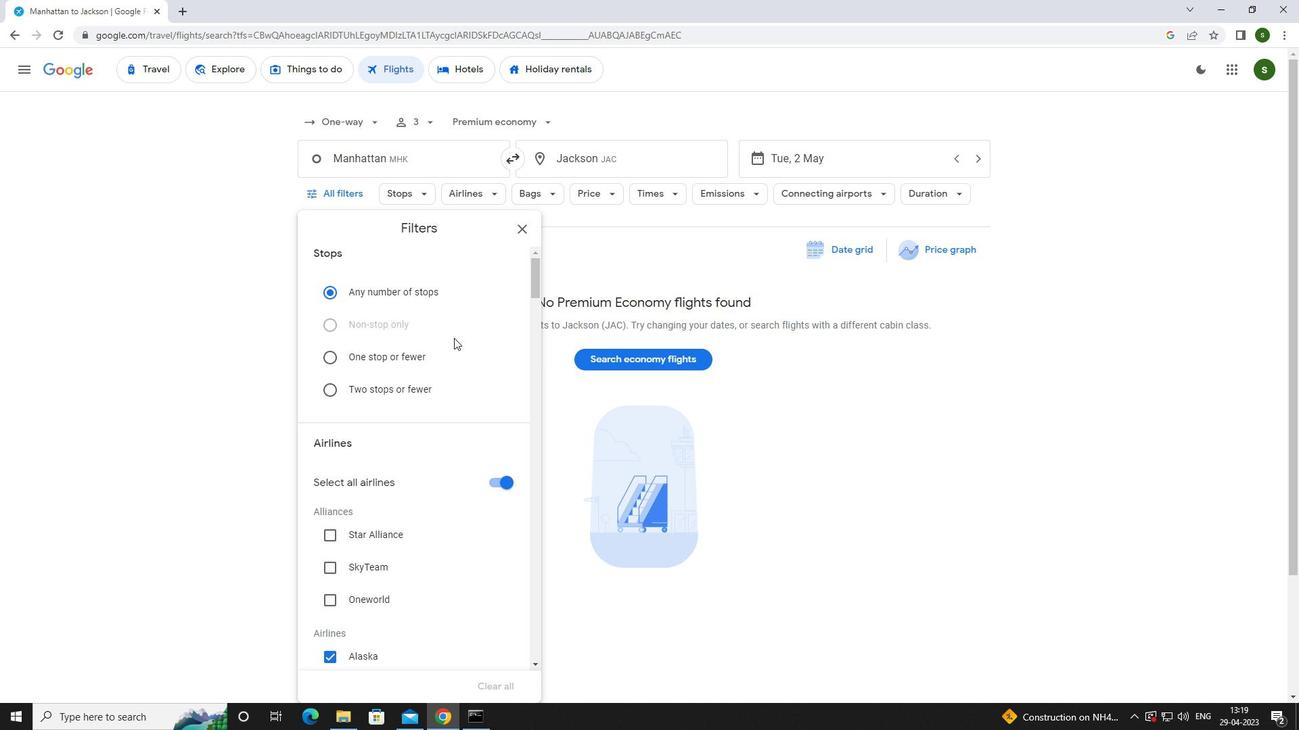 
Action: Mouse scrolled (454, 337) with delta (0, 0)
Screenshot: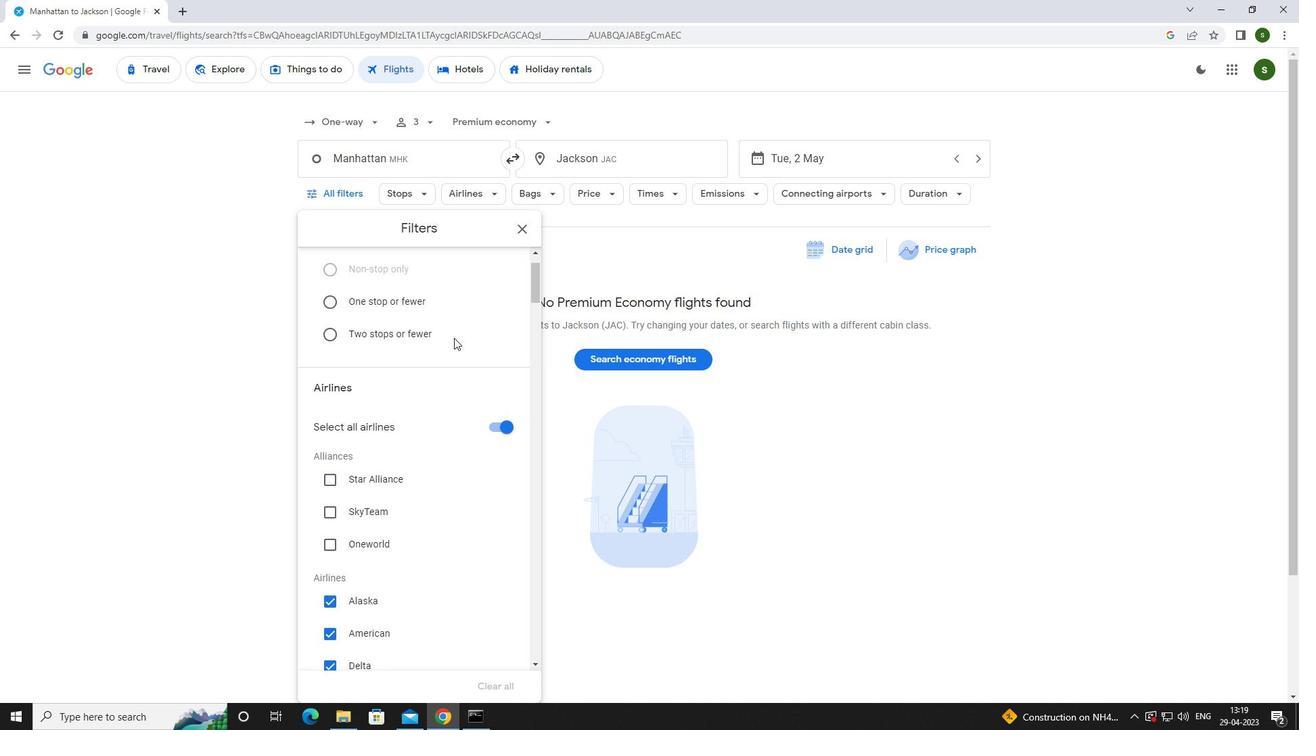 
Action: Mouse scrolled (454, 337) with delta (0, 0)
Screenshot: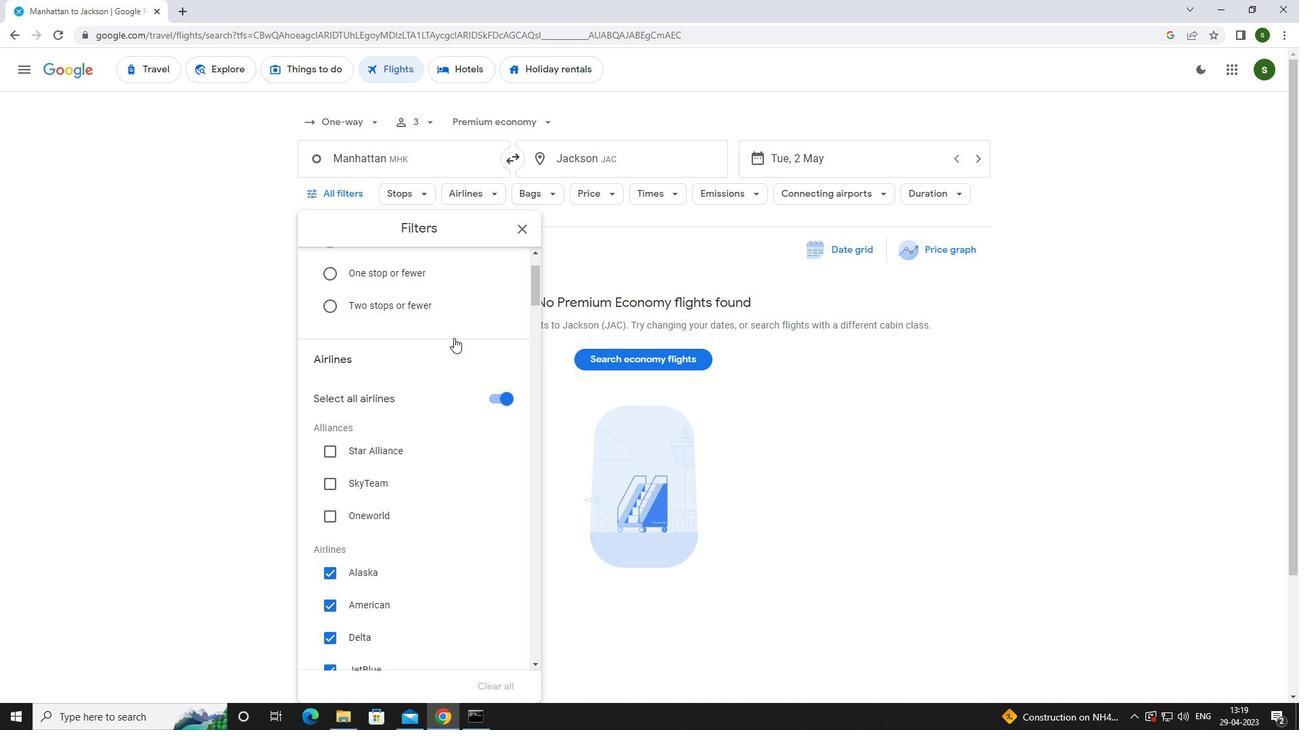 
Action: Mouse moved to (508, 280)
Screenshot: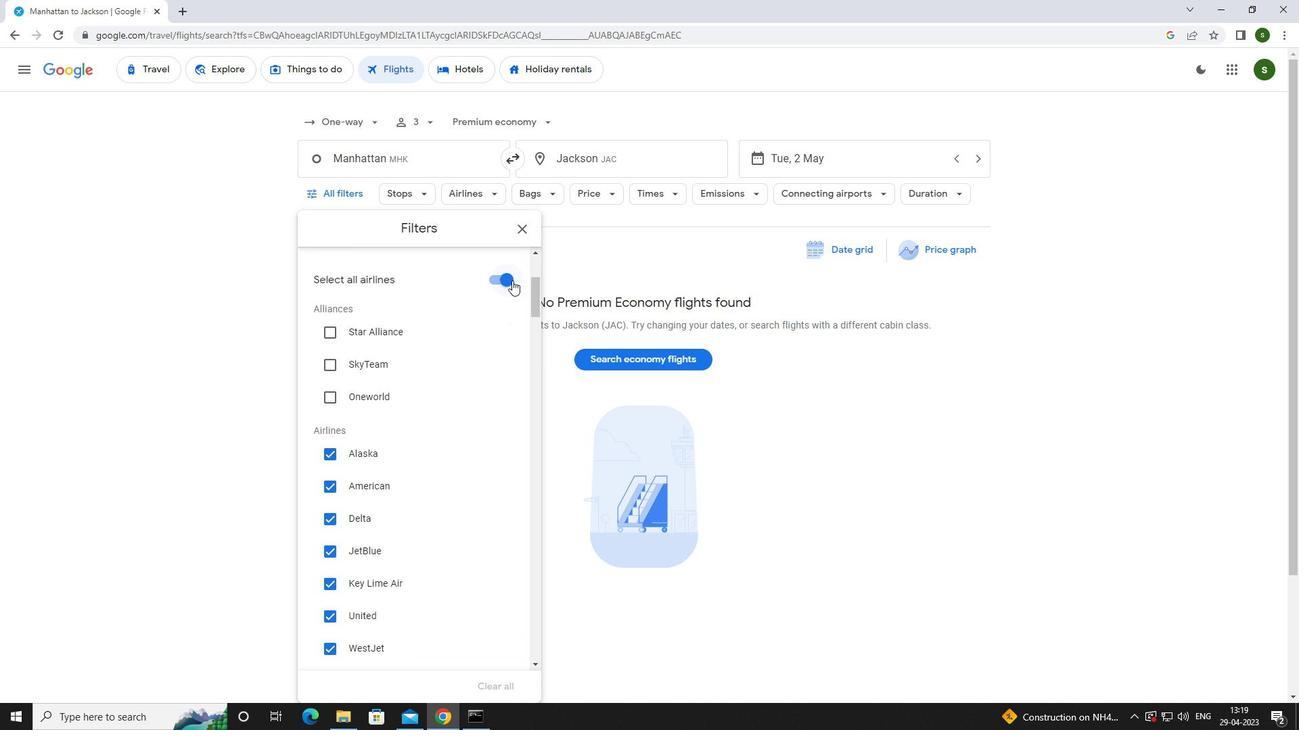 
Action: Mouse pressed left at (508, 280)
Screenshot: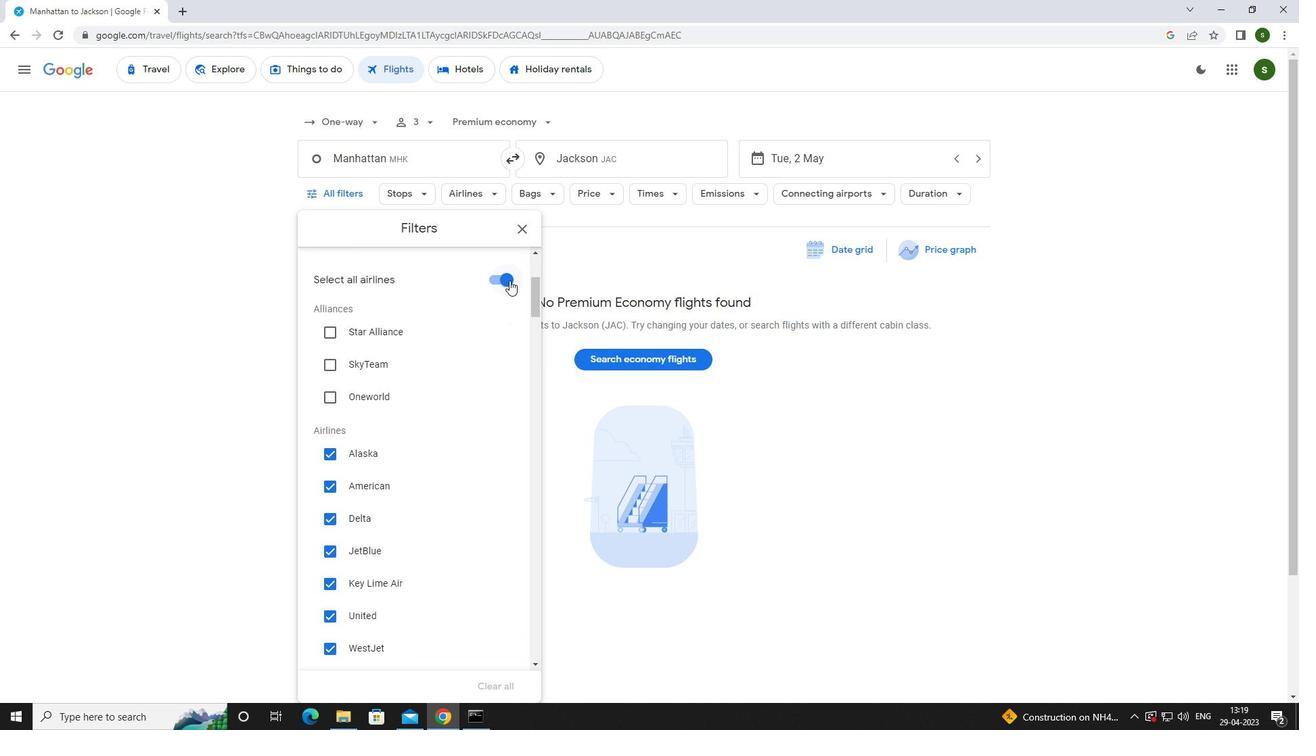 
Action: Mouse moved to (471, 380)
Screenshot: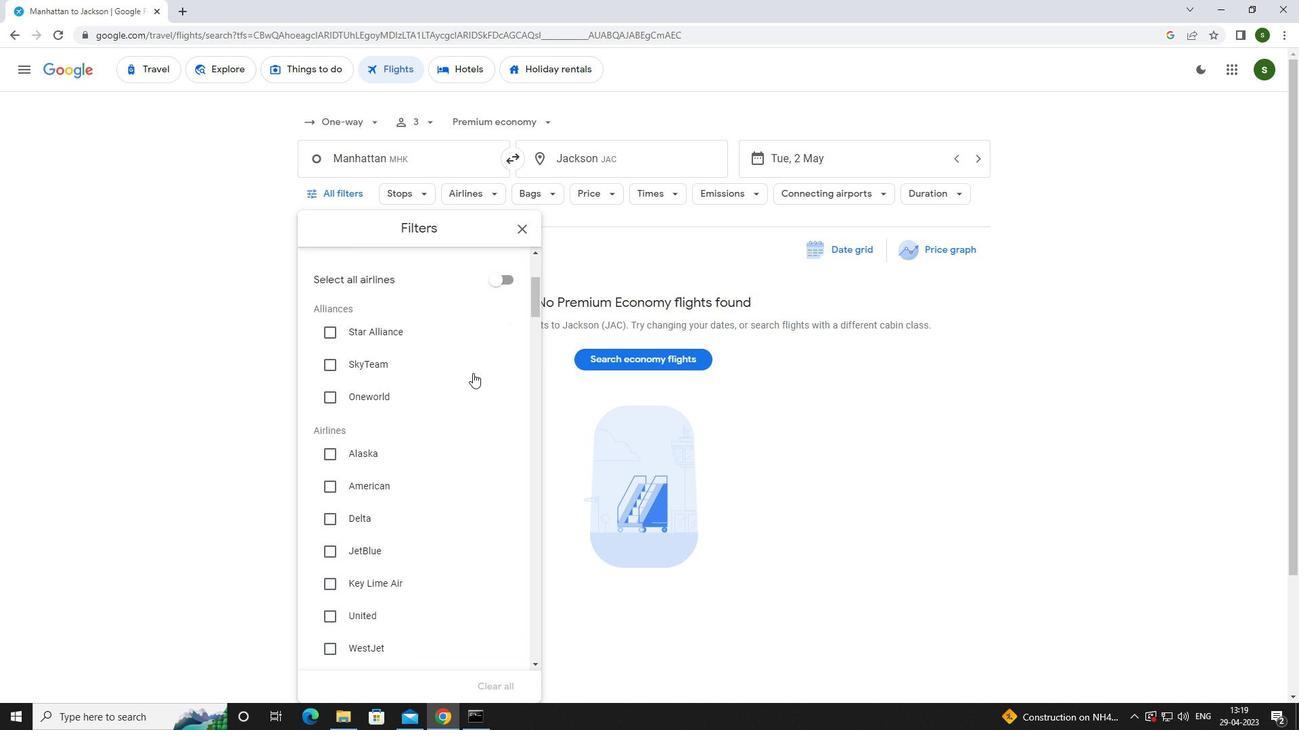 
Action: Mouse scrolled (471, 380) with delta (0, 0)
Screenshot: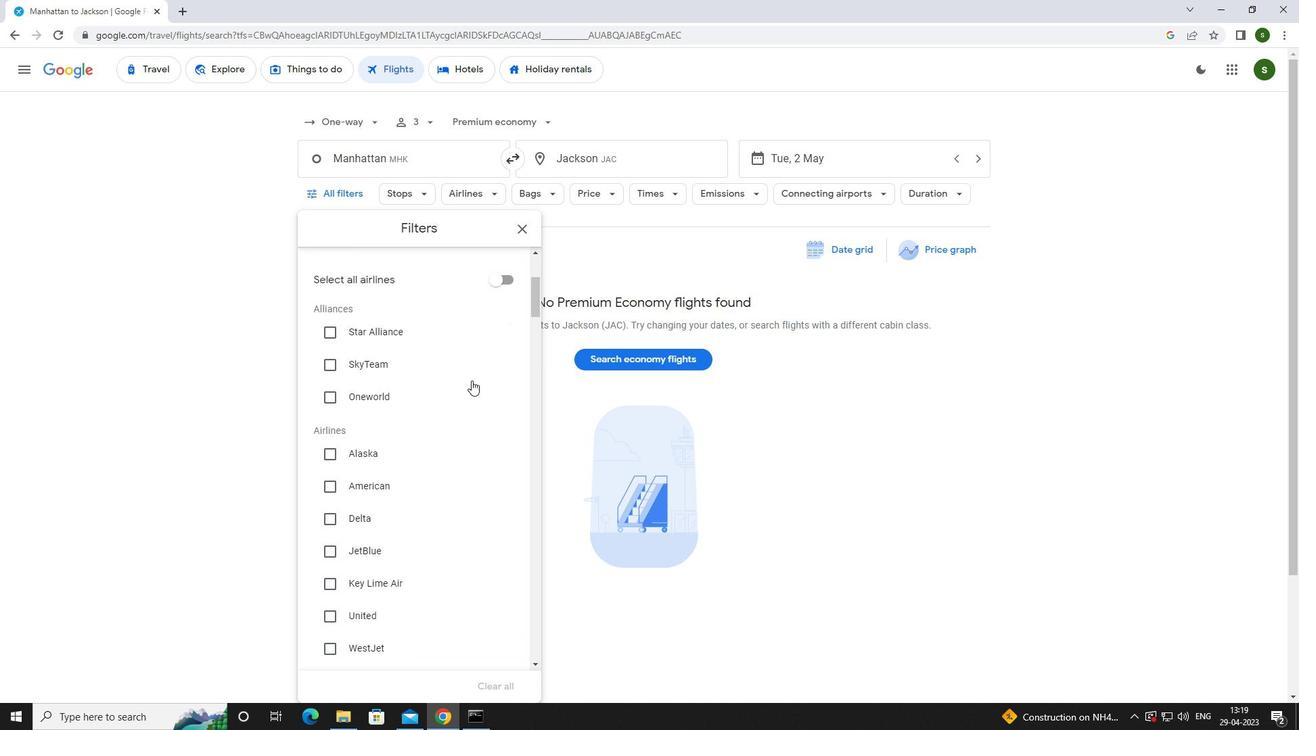 
Action: Mouse moved to (471, 380)
Screenshot: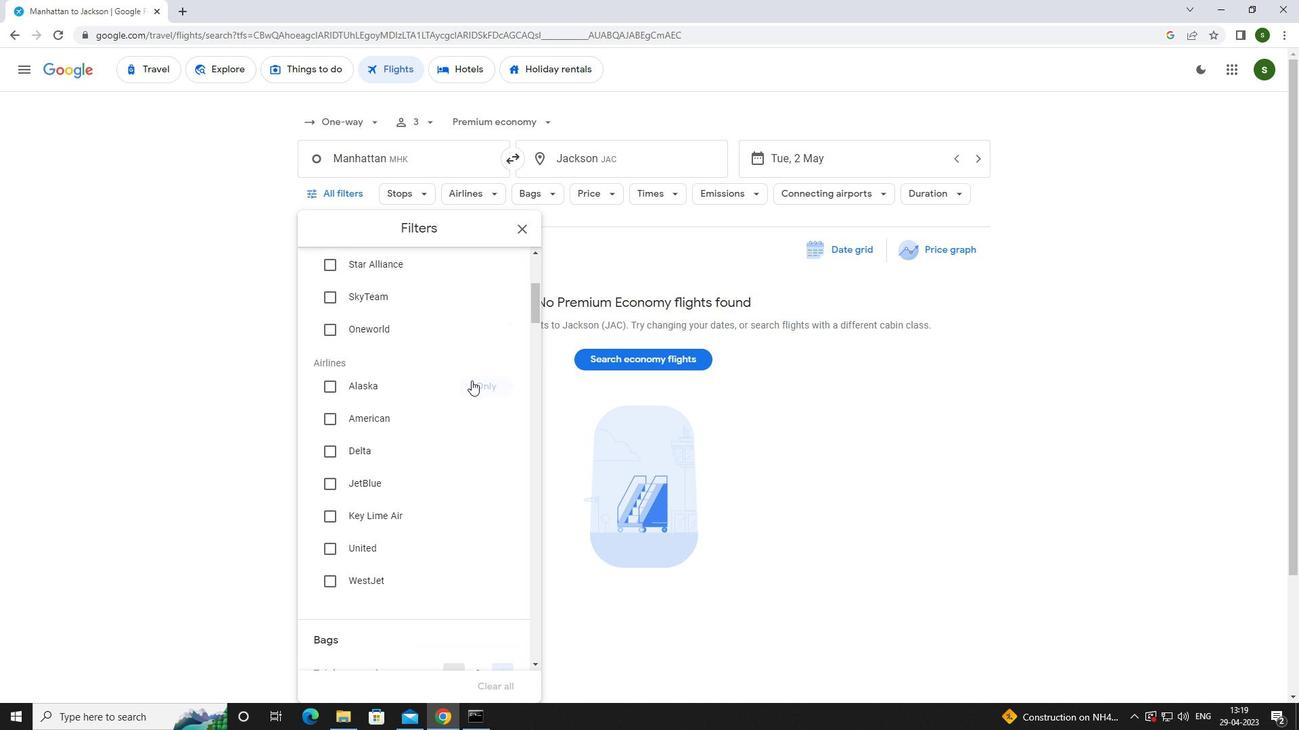 
Action: Mouse scrolled (471, 380) with delta (0, 0)
Screenshot: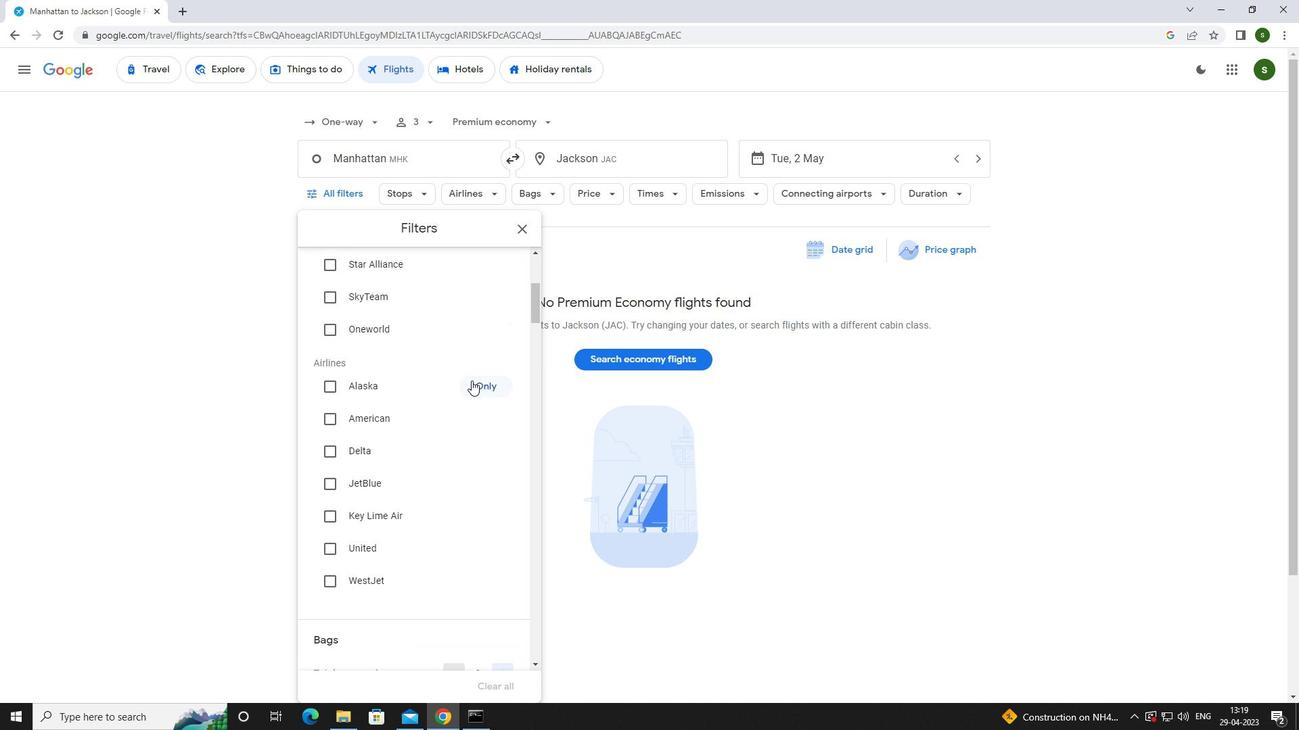 
Action: Mouse scrolled (471, 380) with delta (0, 0)
Screenshot: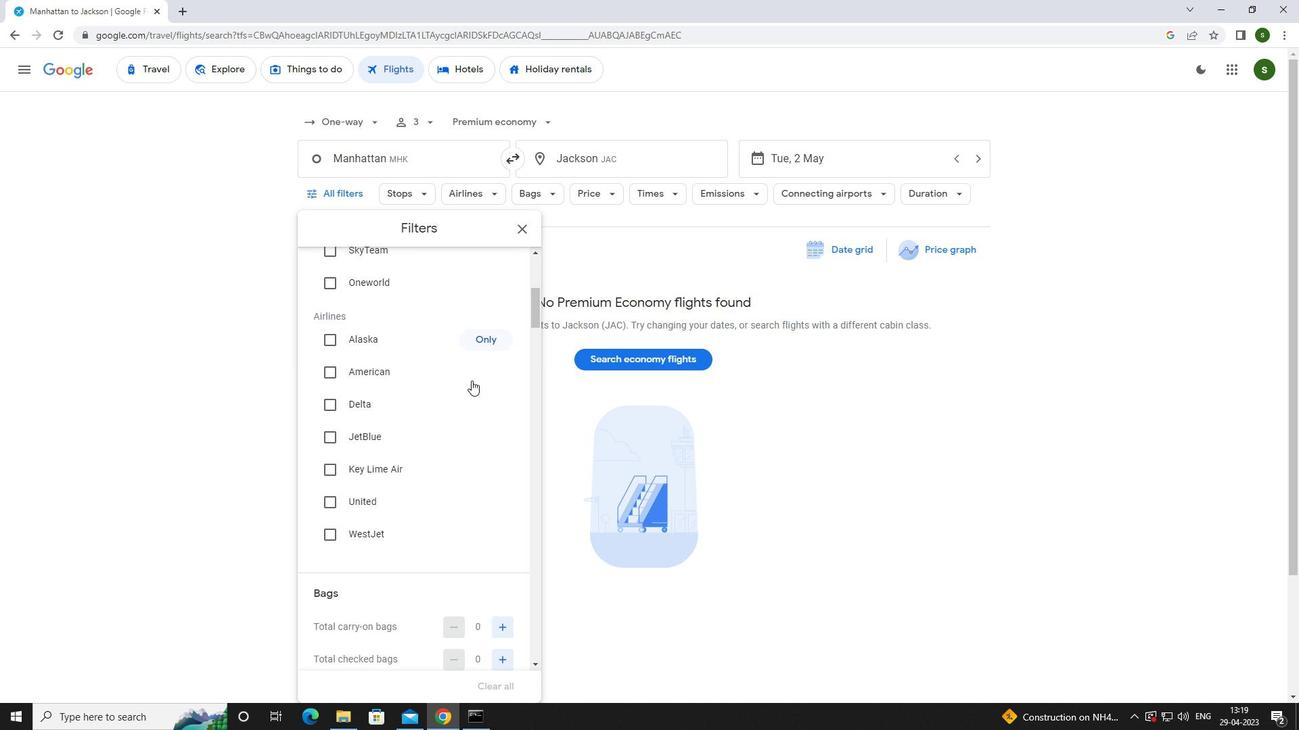 
Action: Mouse scrolled (471, 380) with delta (0, 0)
Screenshot: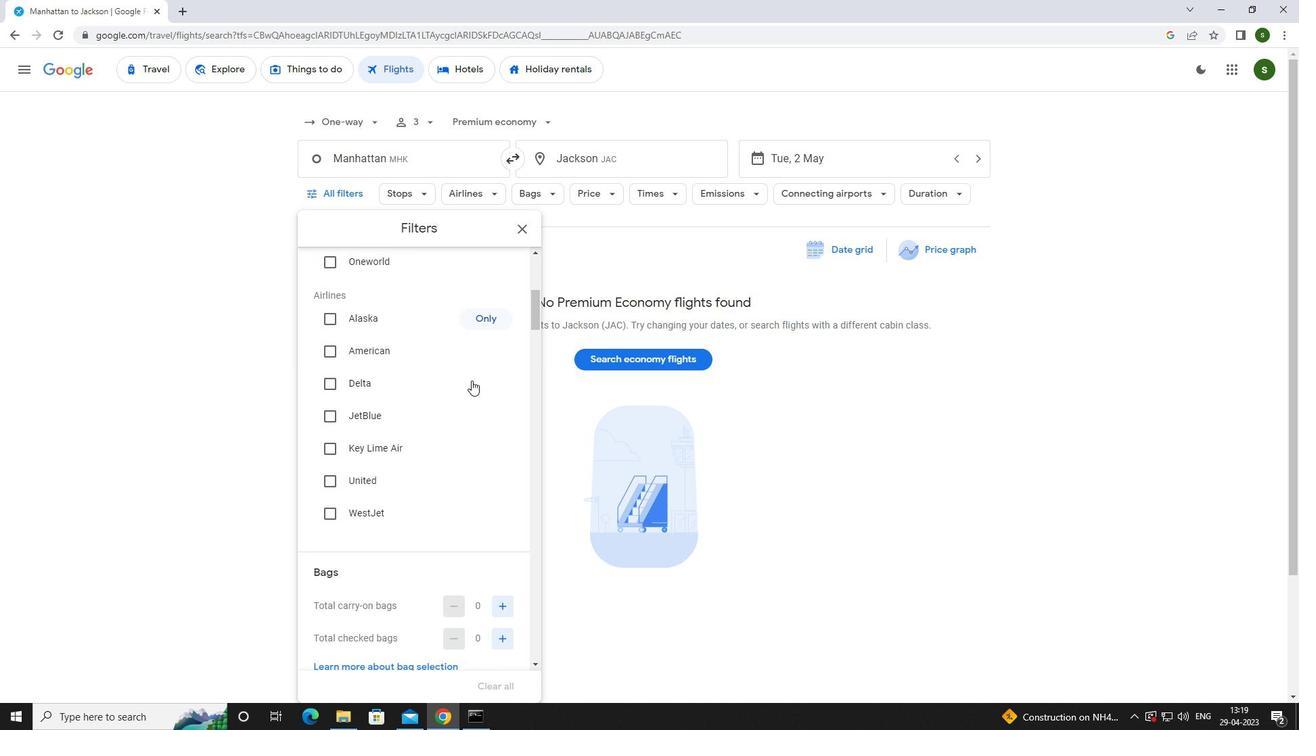 
Action: Mouse scrolled (471, 380) with delta (0, 0)
Screenshot: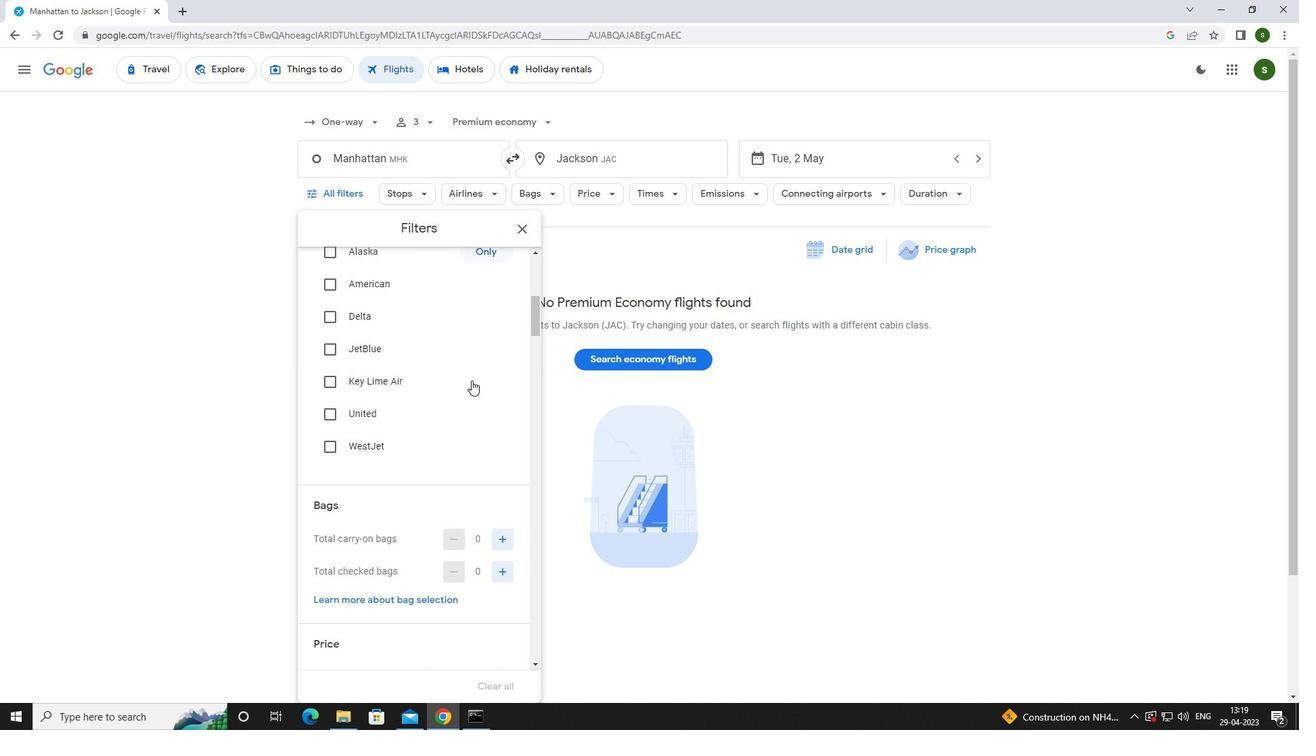 
Action: Mouse moved to (507, 436)
Screenshot: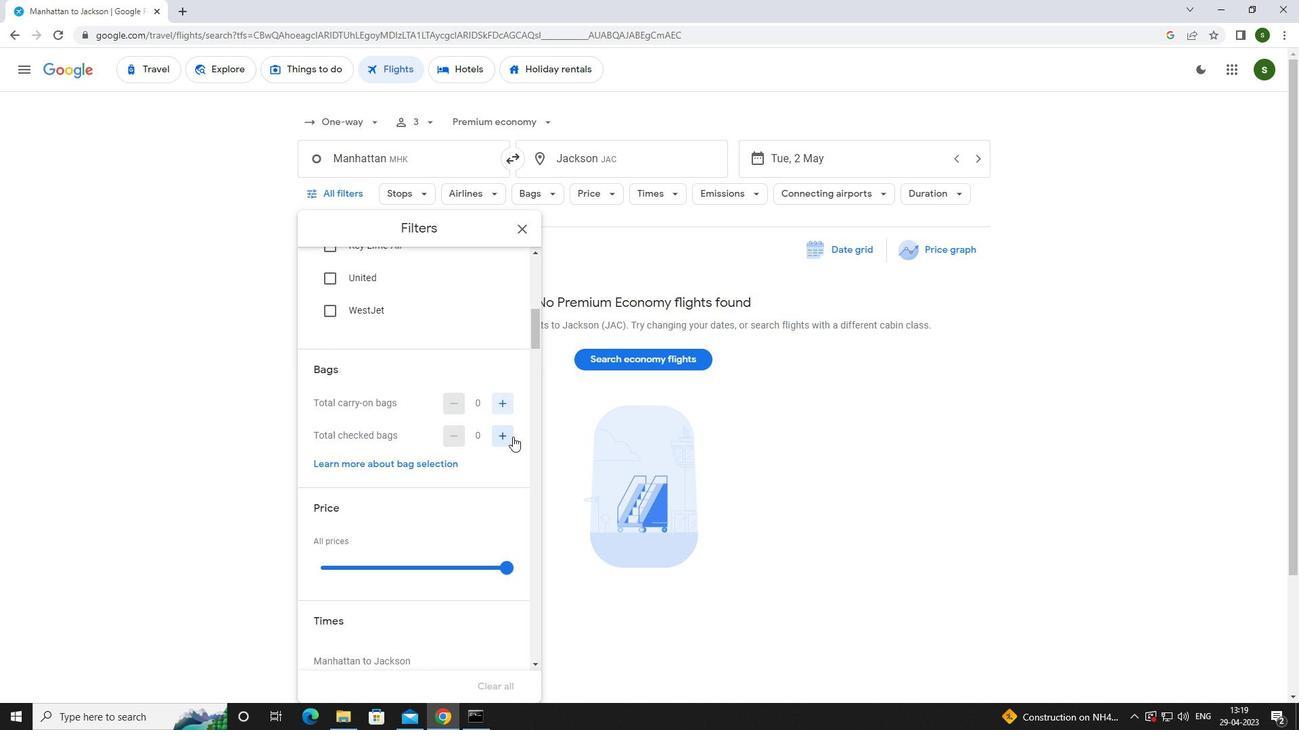 
Action: Mouse pressed left at (507, 436)
Screenshot: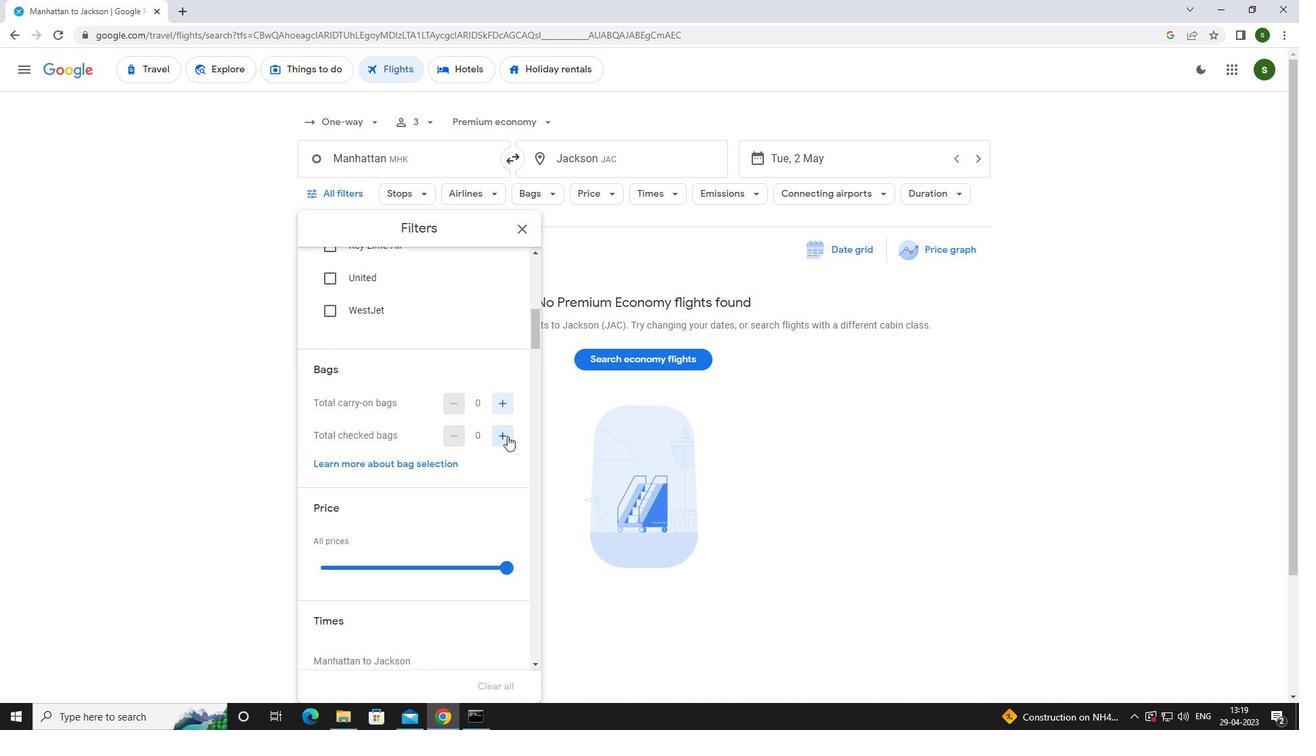 
Action: Mouse moved to (510, 569)
Screenshot: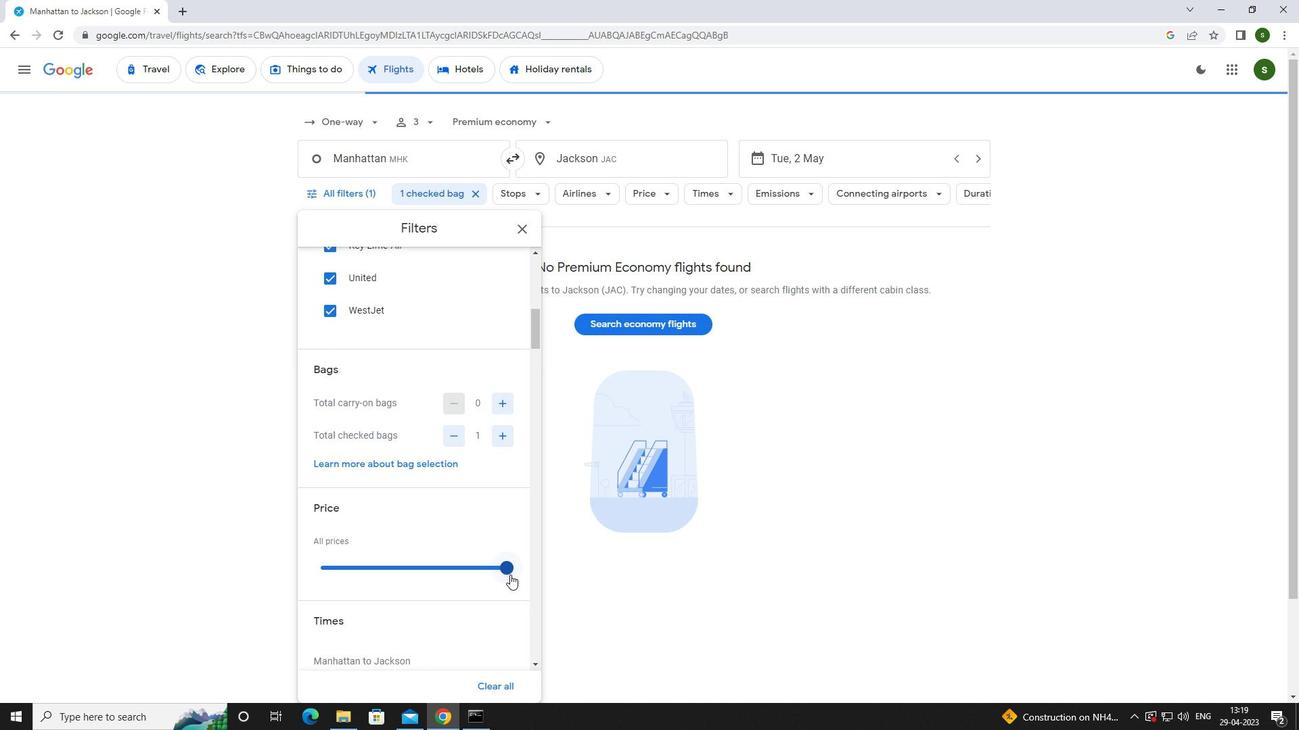 
Action: Mouse pressed left at (510, 569)
Screenshot: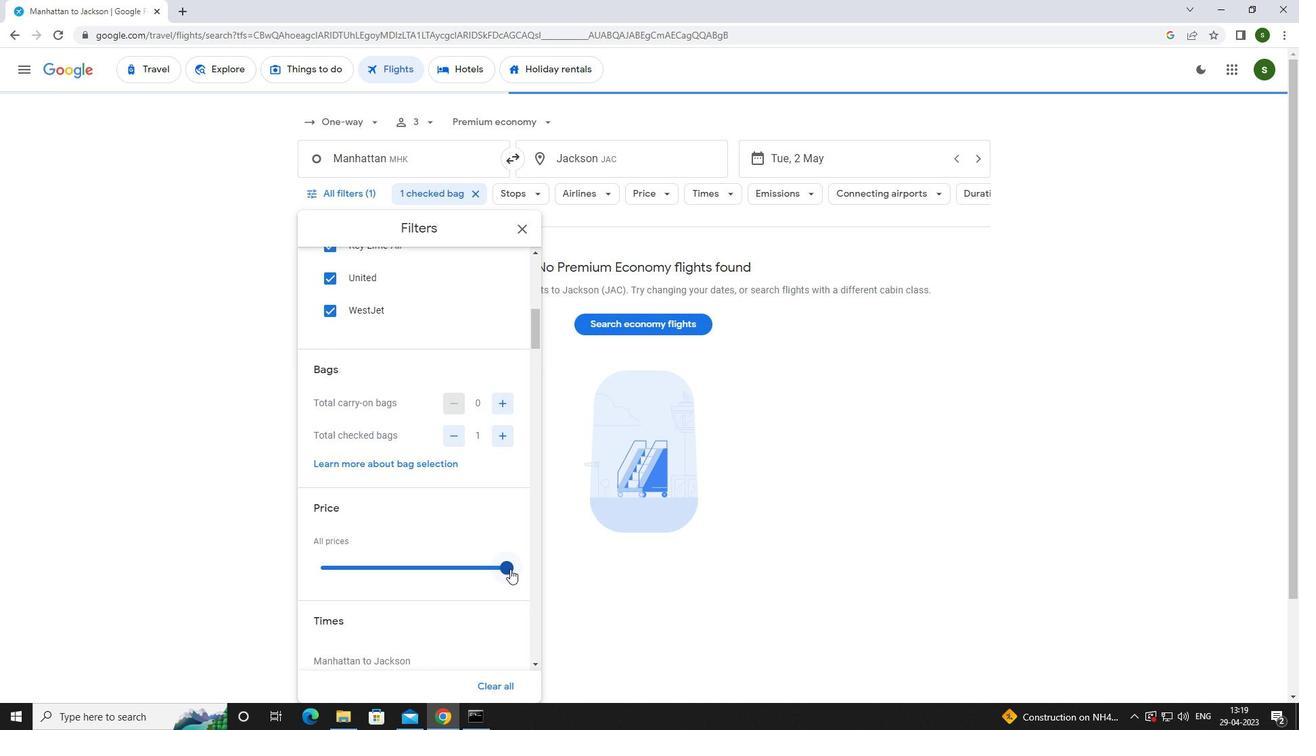 
Action: Mouse moved to (463, 537)
Screenshot: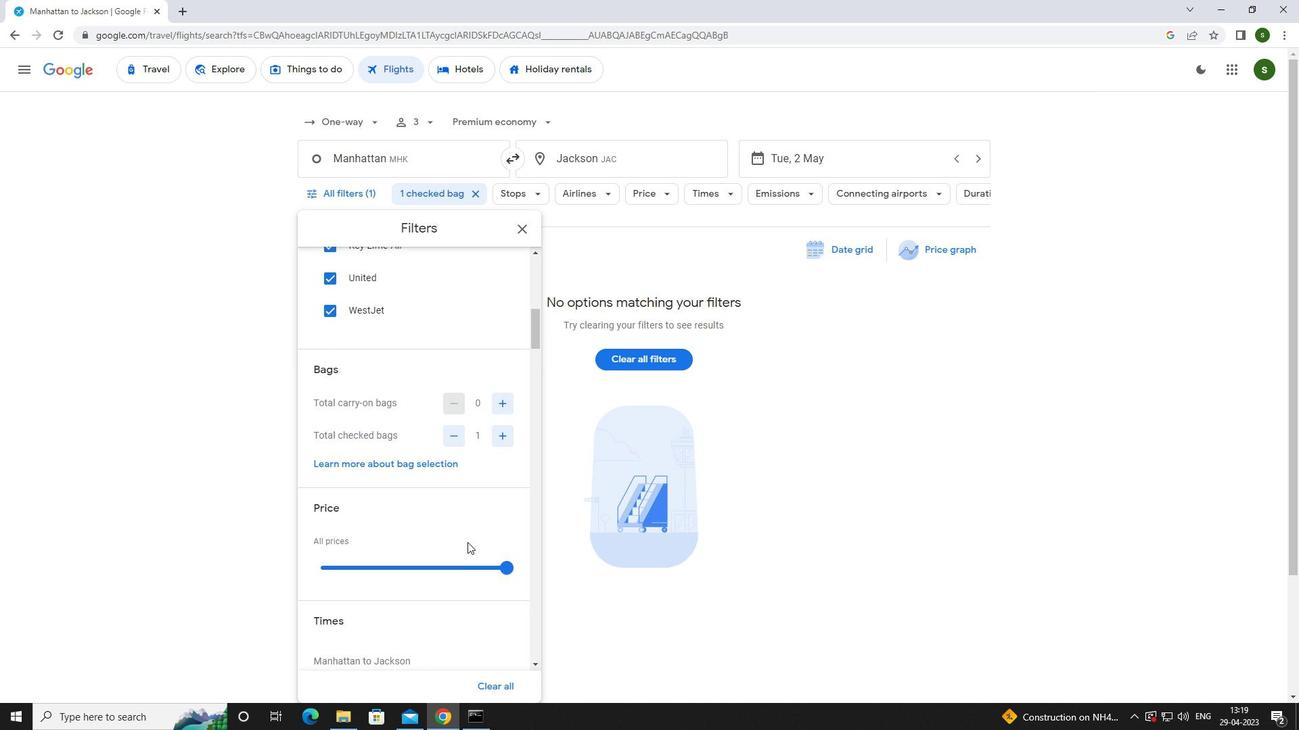 
Action: Mouse scrolled (463, 536) with delta (0, 0)
Screenshot: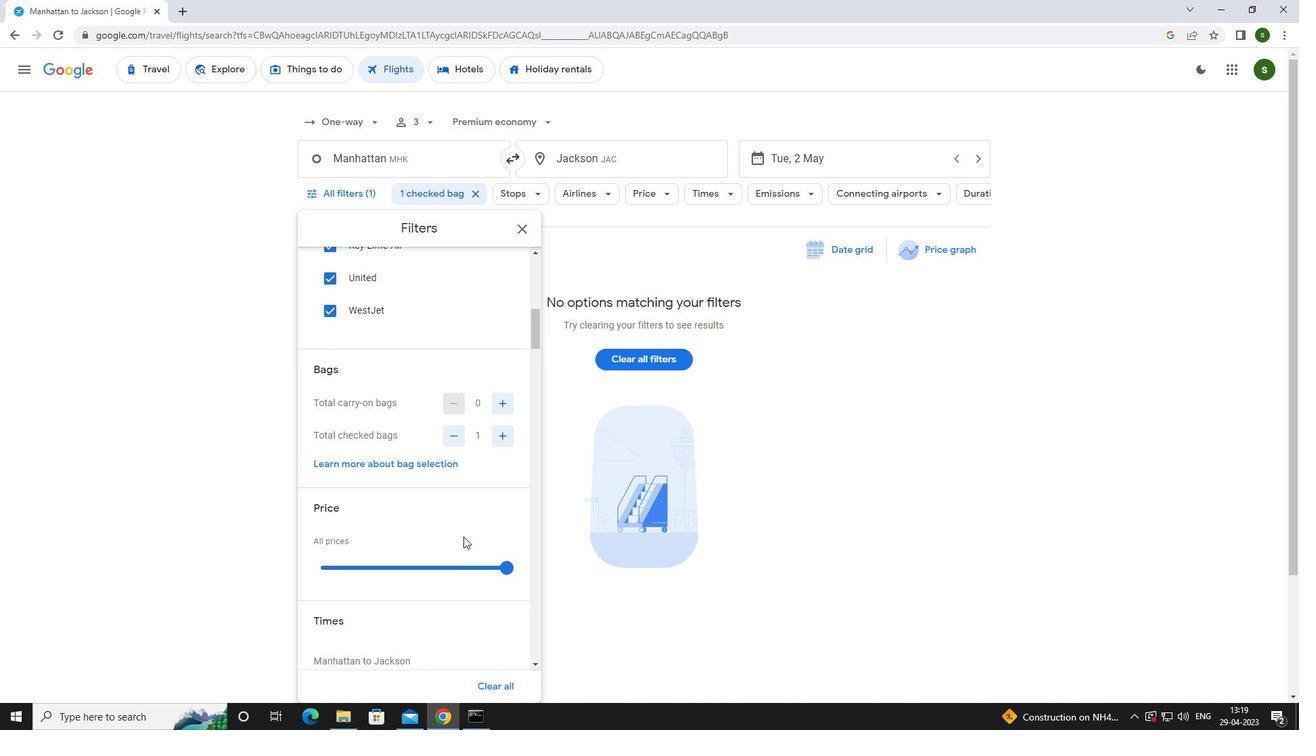 
Action: Mouse scrolled (463, 536) with delta (0, 0)
Screenshot: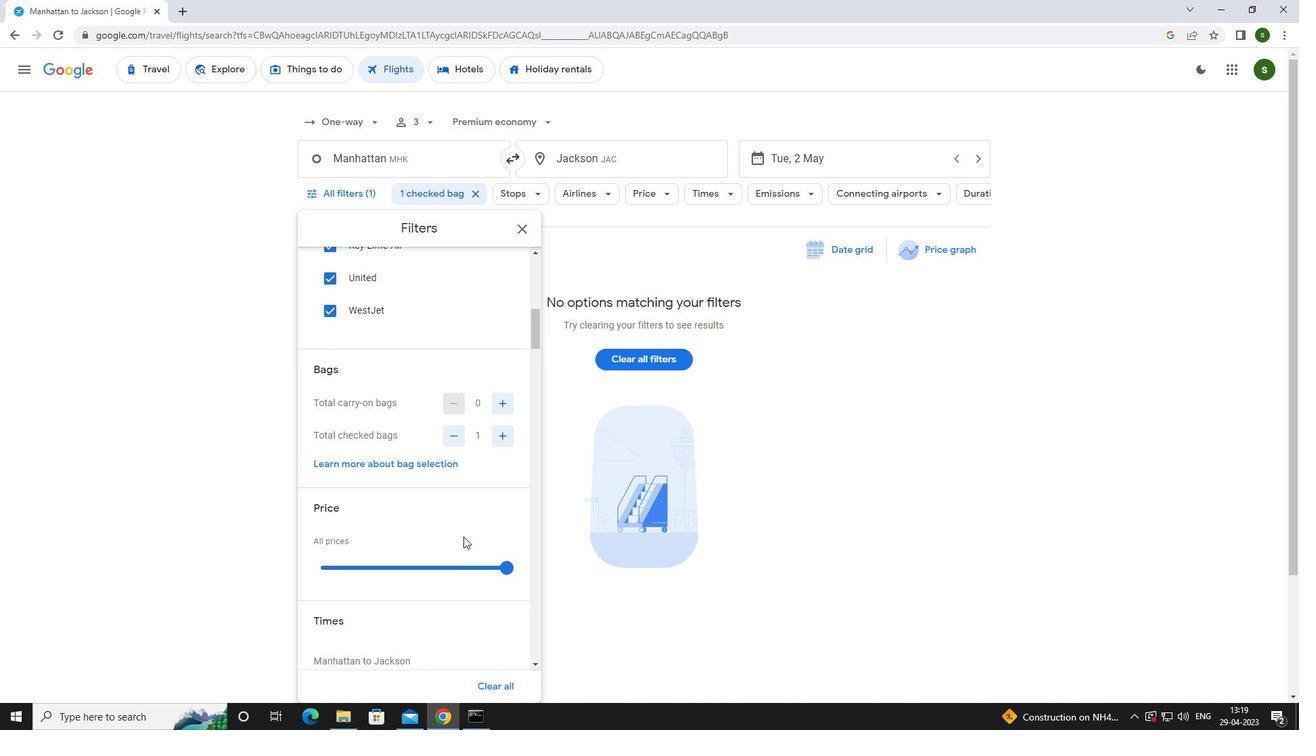 
Action: Mouse scrolled (463, 536) with delta (0, 0)
Screenshot: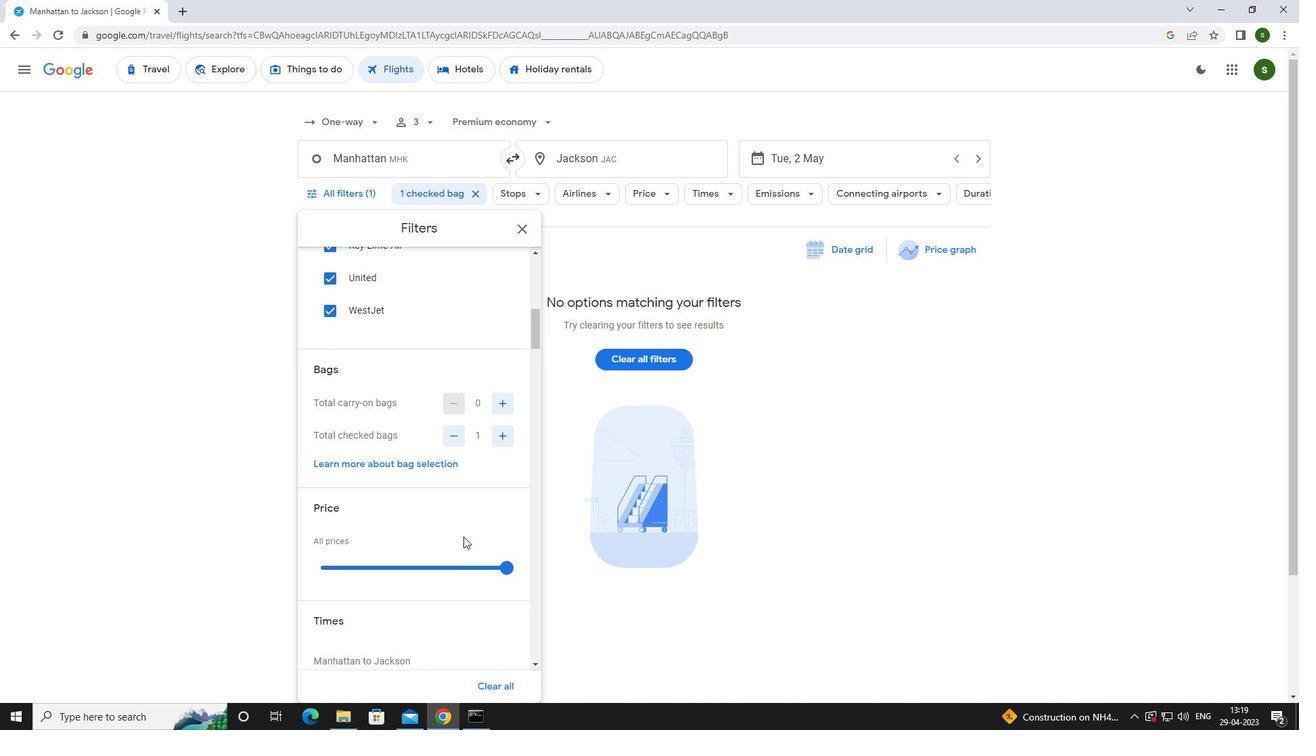 
Action: Mouse scrolled (463, 536) with delta (0, 0)
Screenshot: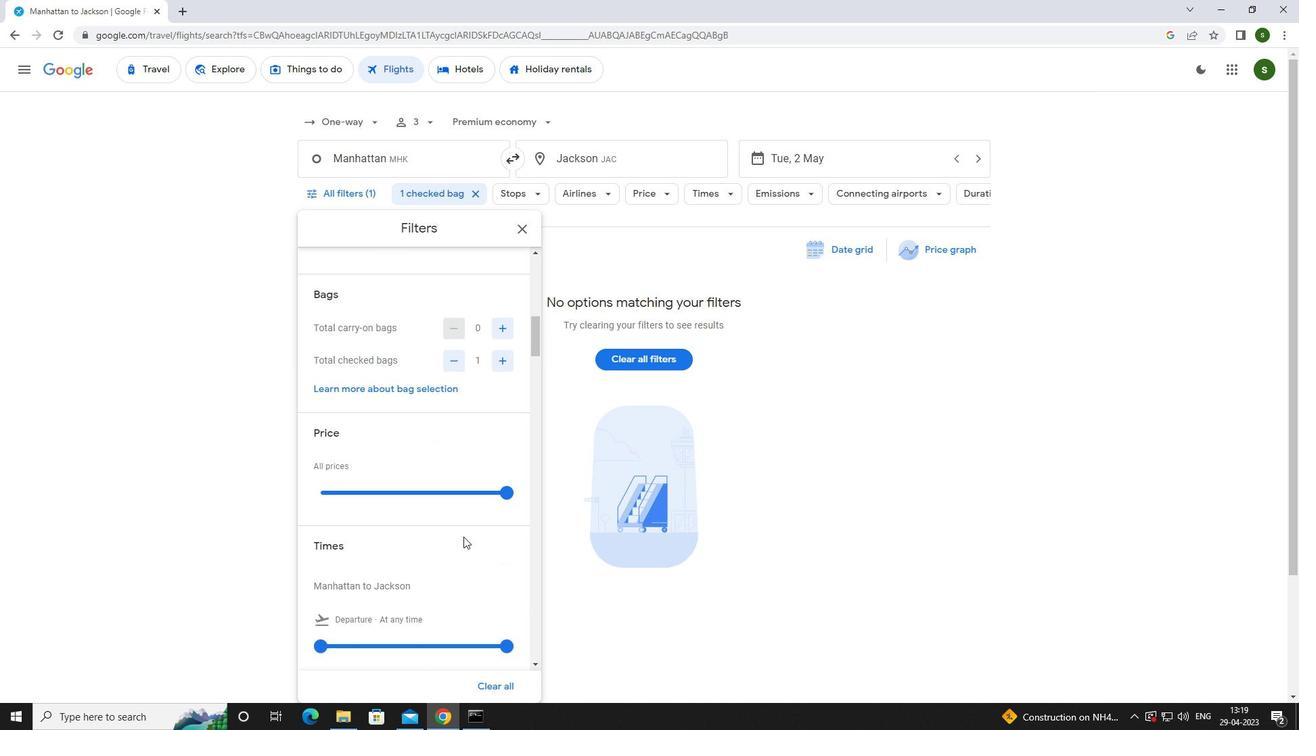 
Action: Mouse moved to (317, 445)
Screenshot: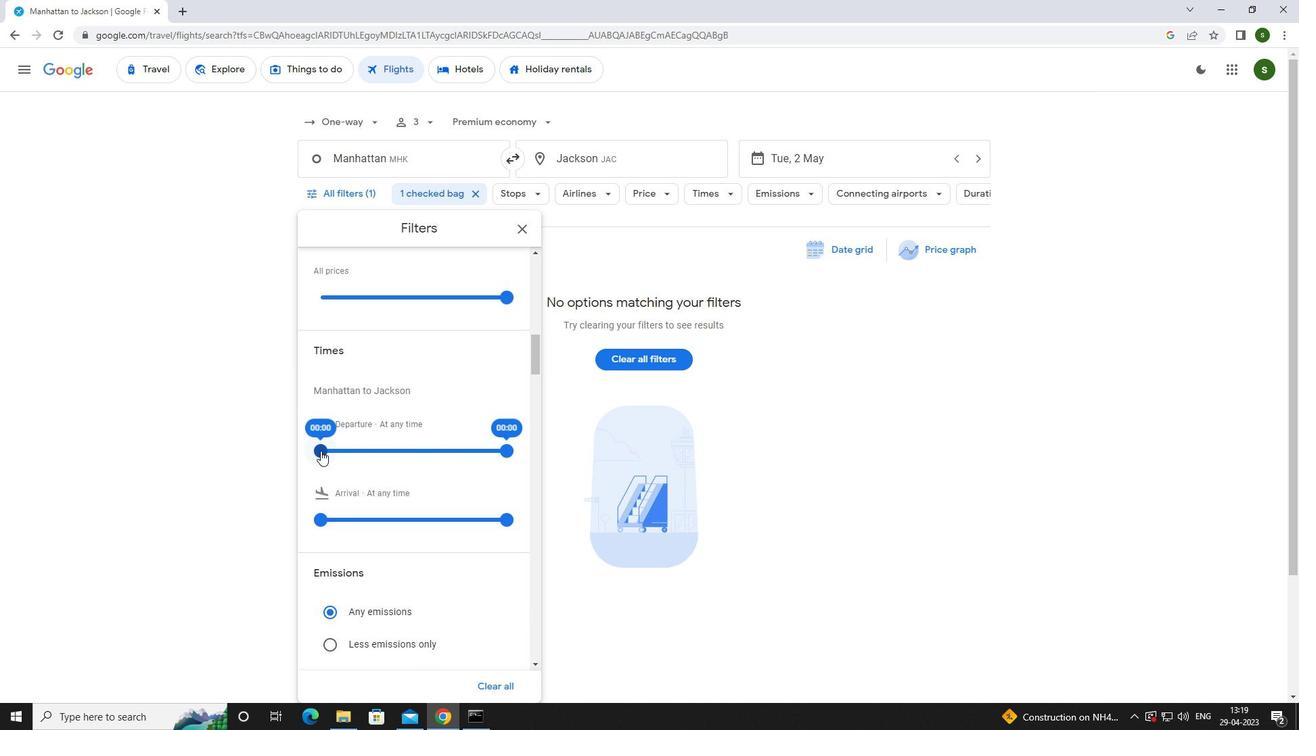 
Action: Mouse pressed left at (317, 445)
Screenshot: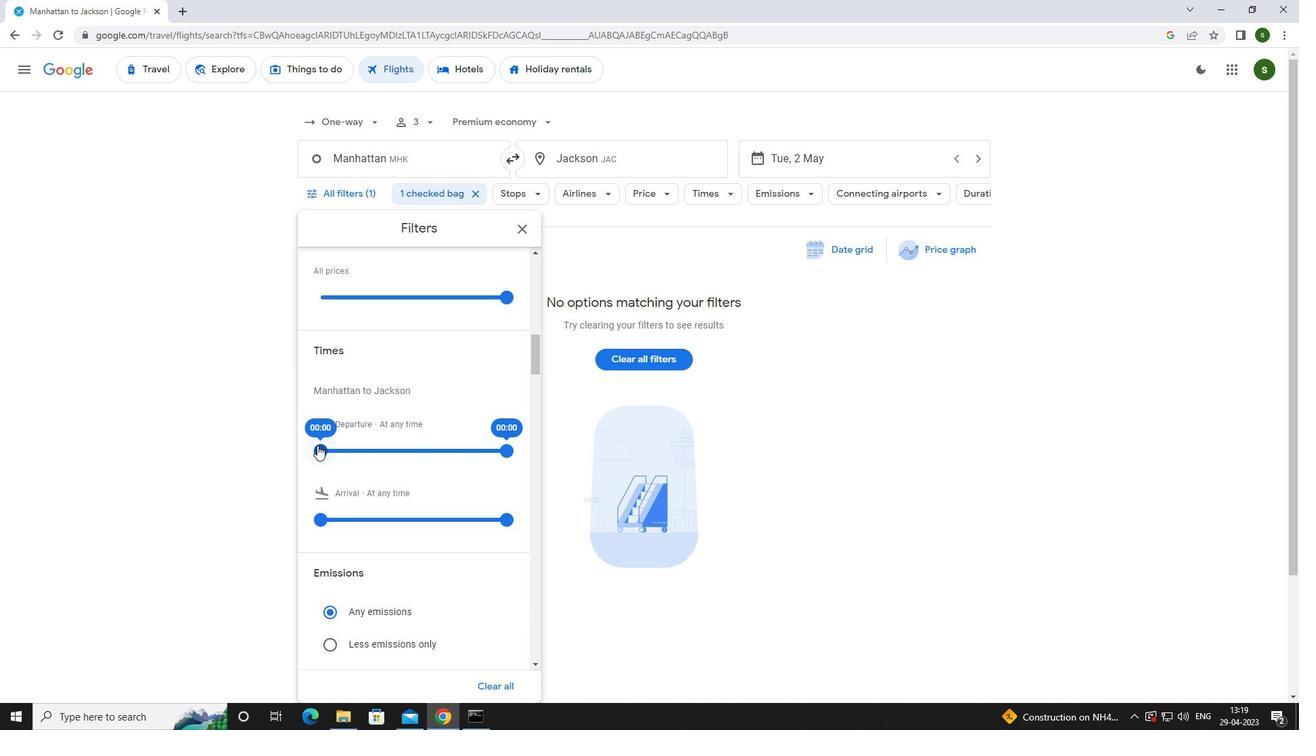 
Action: Mouse moved to (776, 466)
Screenshot: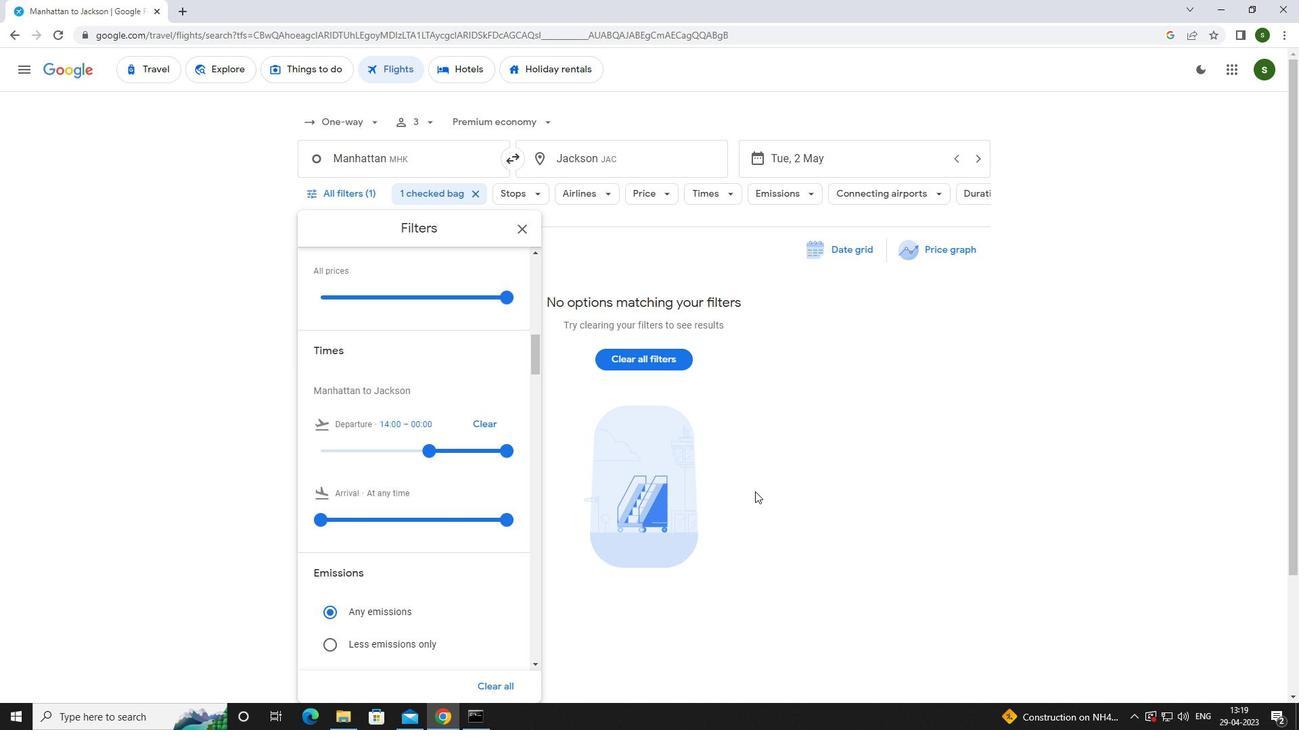 
Action: Mouse pressed left at (776, 466)
Screenshot: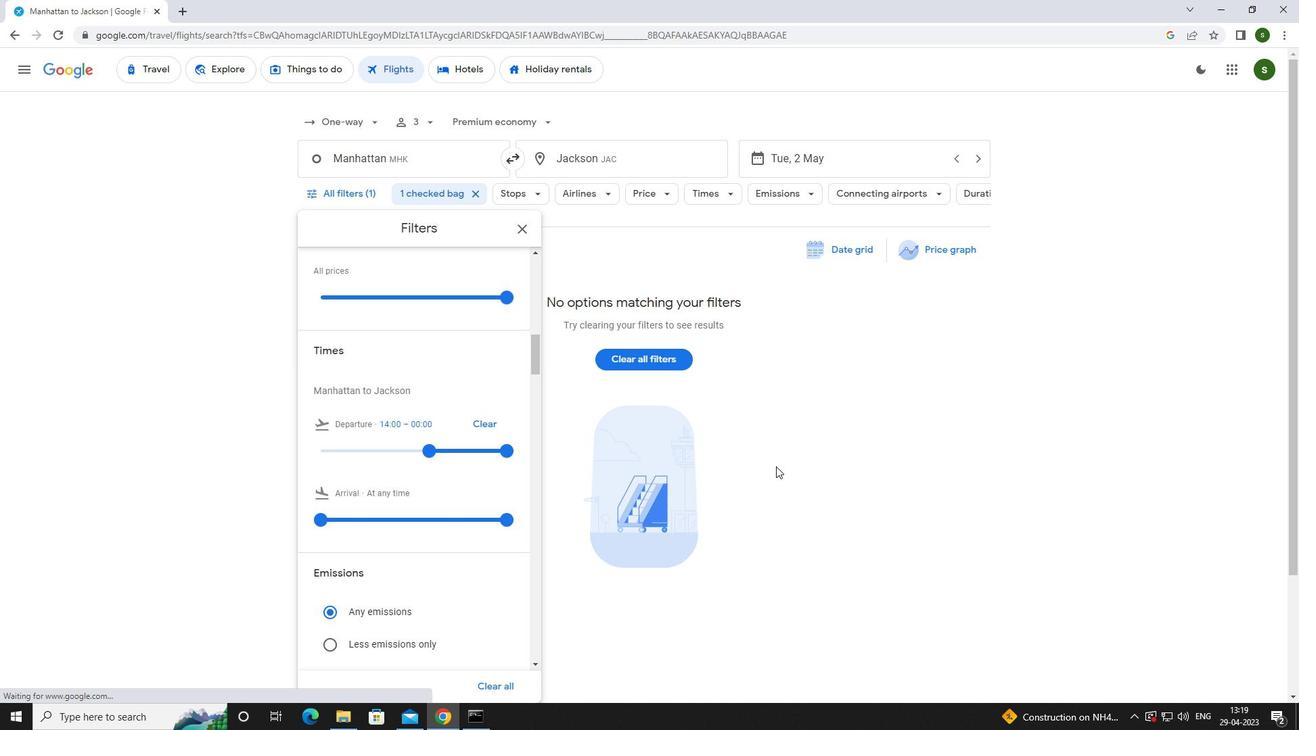 
Action: Mouse moved to (772, 466)
Screenshot: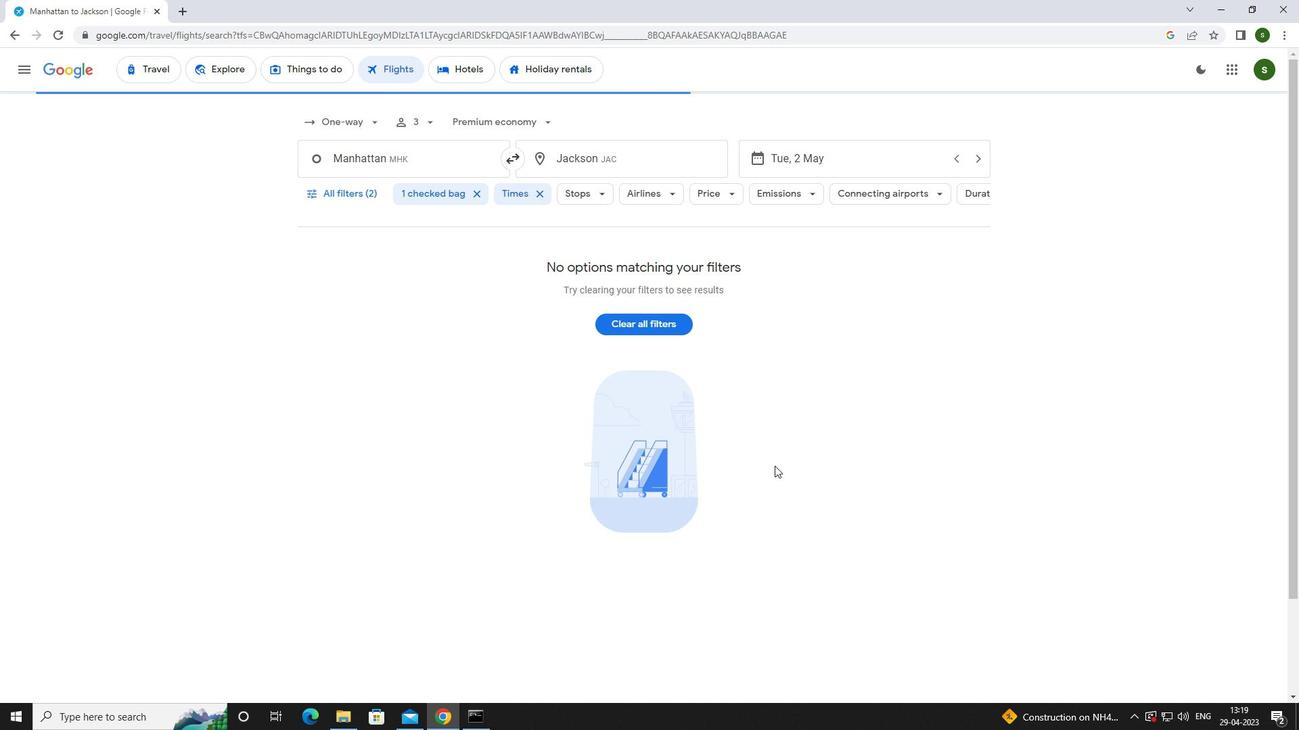 
